 Task: Look for space in Socorro, United States from 6th September, 2023 to 15th September, 2023 for 6 adults in price range Rs.8000 to Rs.12000. Place can be entire place or private room with 6 bedrooms having 6 beds and 6 bathrooms. Property type can be house, flat, guest house. Amenities needed are: wifi, TV, free parkinig on premises, gym, breakfast. Booking option can be shelf check-in. Required host language is English.
Action: Mouse moved to (402, 77)
Screenshot: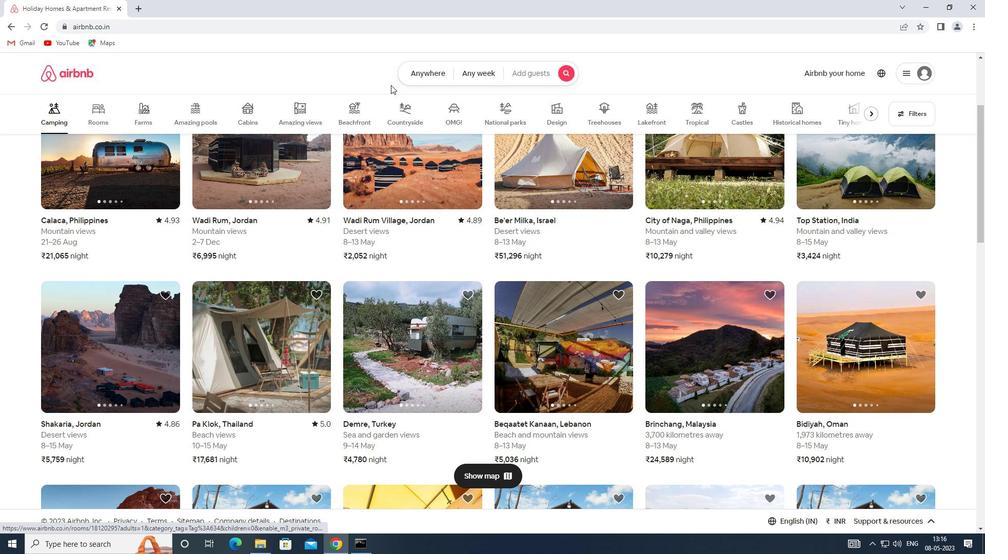 
Action: Mouse pressed left at (402, 77)
Screenshot: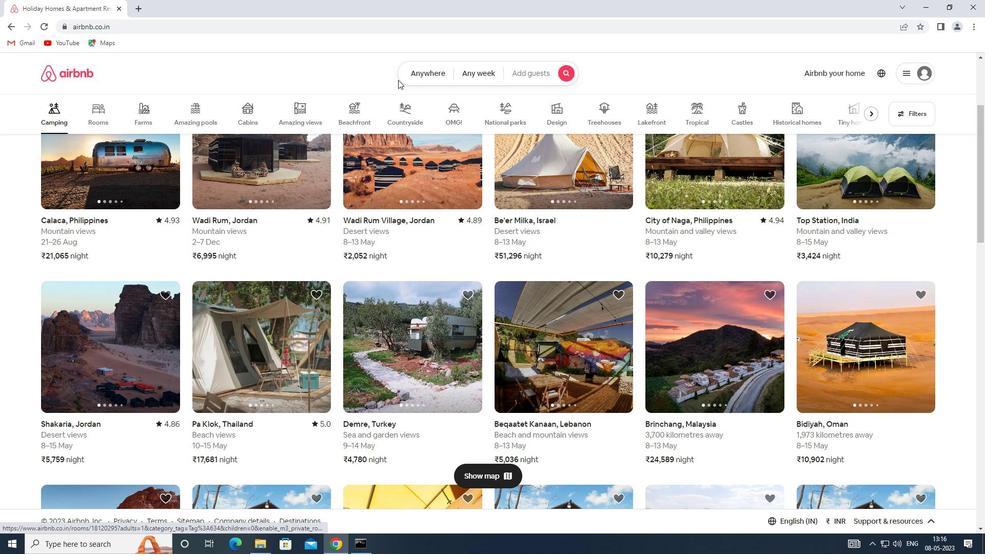 
Action: Mouse moved to (337, 117)
Screenshot: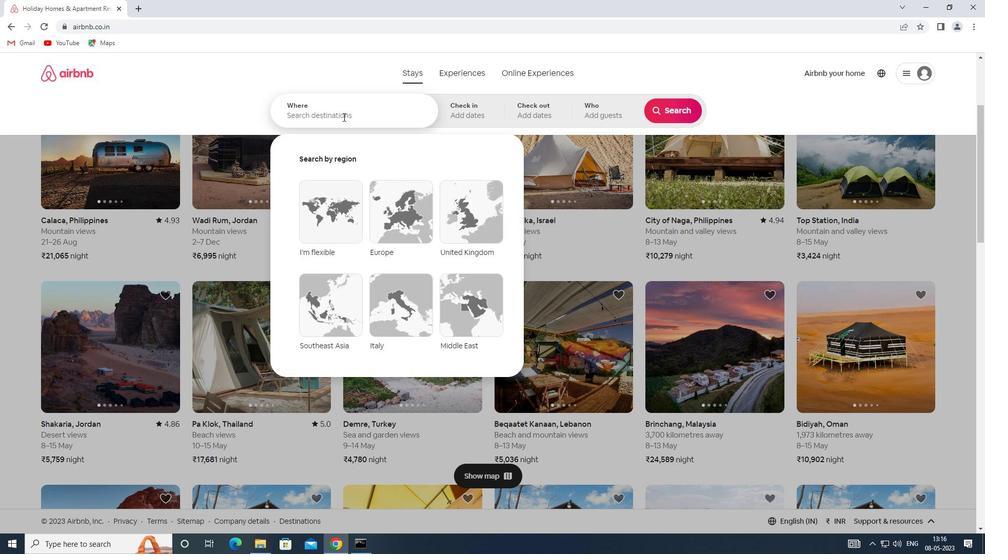 
Action: Mouse pressed left at (337, 117)
Screenshot: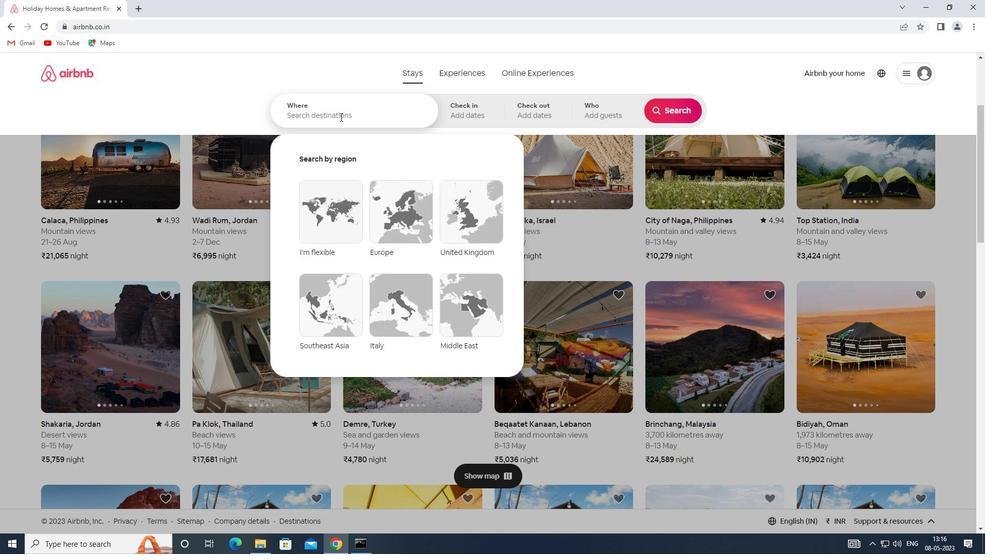 
Action: Key pressed <Key.shift><Key.shift><Key.shift><Key.shift><Key.shift><Key.shift><Key.shift><Key.shift><Key.shift><Key.shift><Key.shift><Key.shift><Key.shift><Key.shift><Key.shift>SPACE<Key.space>IN<Key.space><Key.shift>SOCORRO,<Key.shift>UNITED<Key.space><Key.shift>STATES
Screenshot: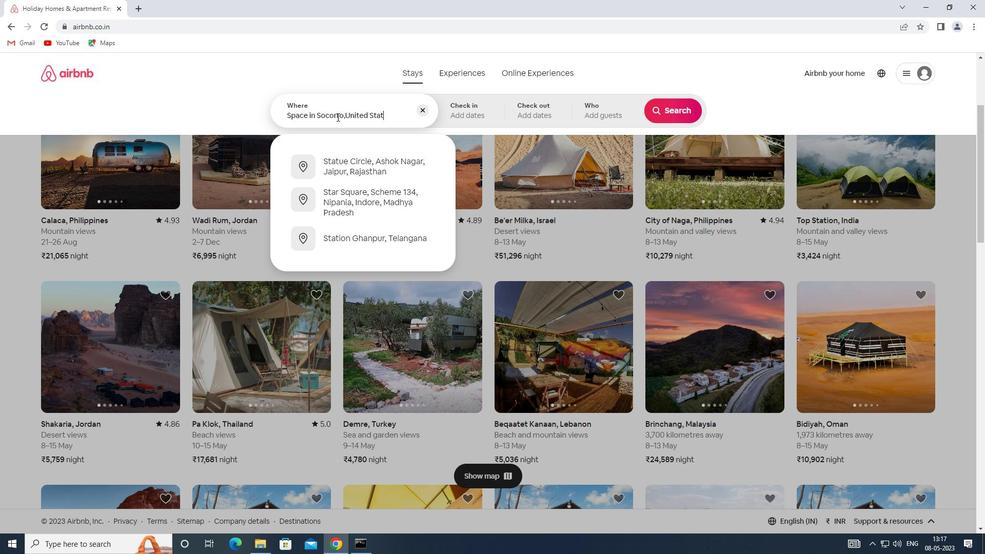 
Action: Mouse moved to (474, 101)
Screenshot: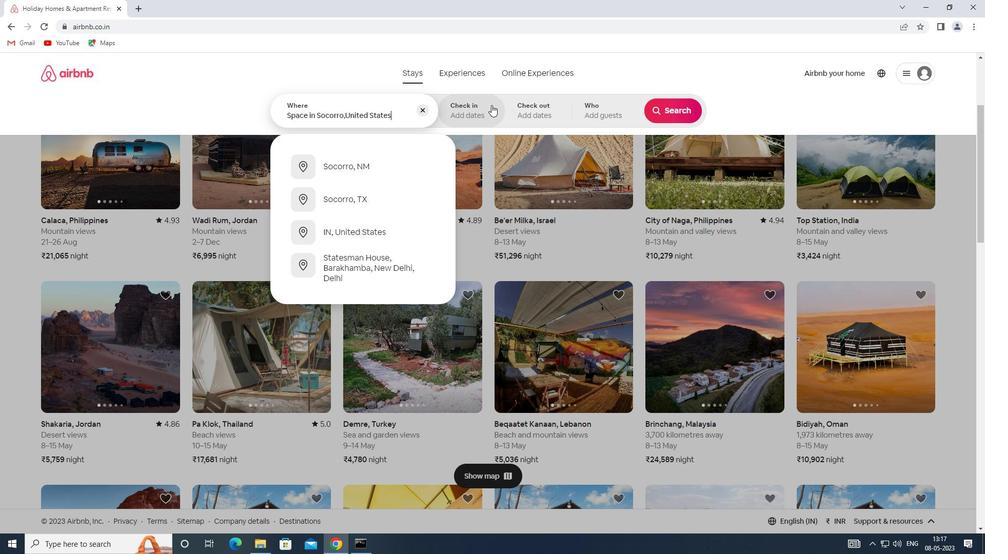 
Action: Mouse pressed left at (474, 101)
Screenshot: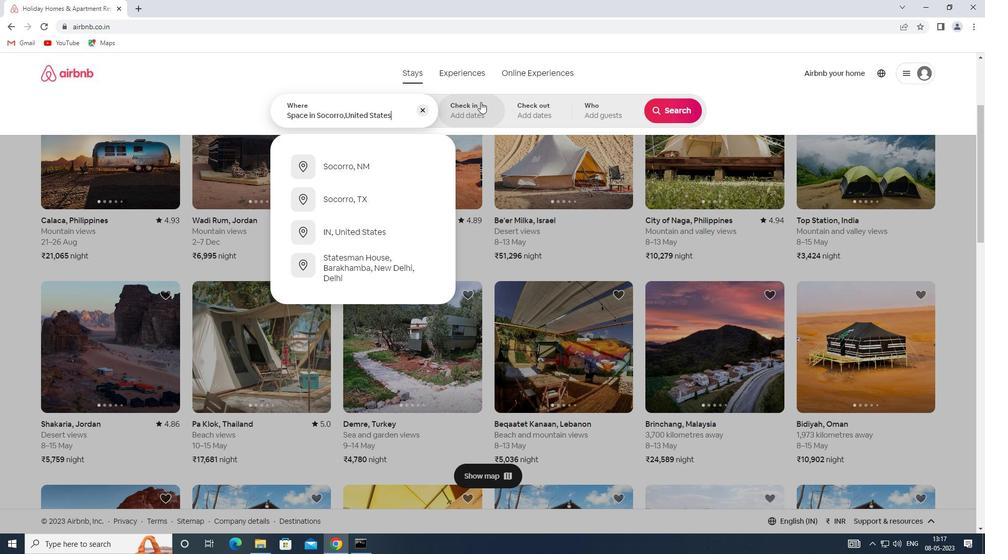 
Action: Mouse moved to (666, 197)
Screenshot: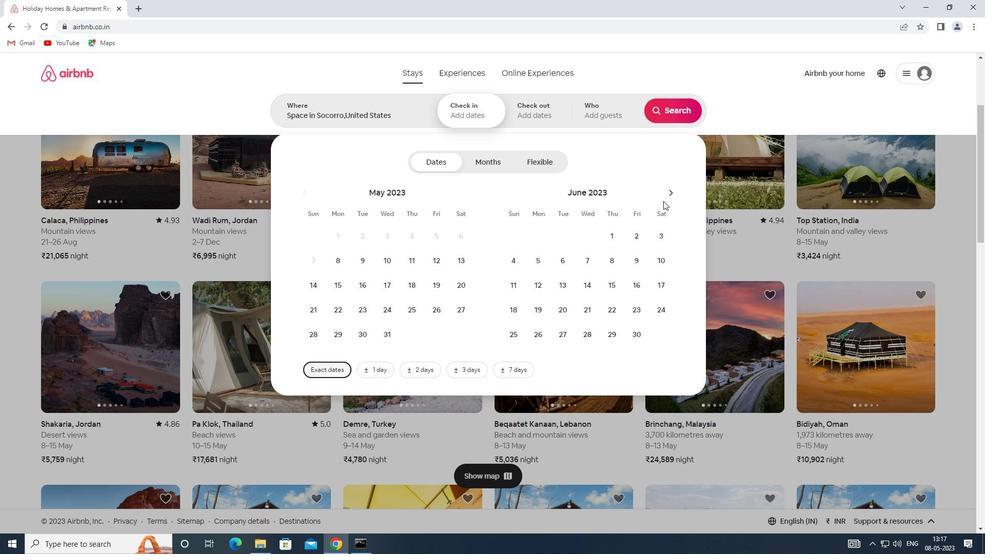 
Action: Mouse pressed left at (666, 197)
Screenshot: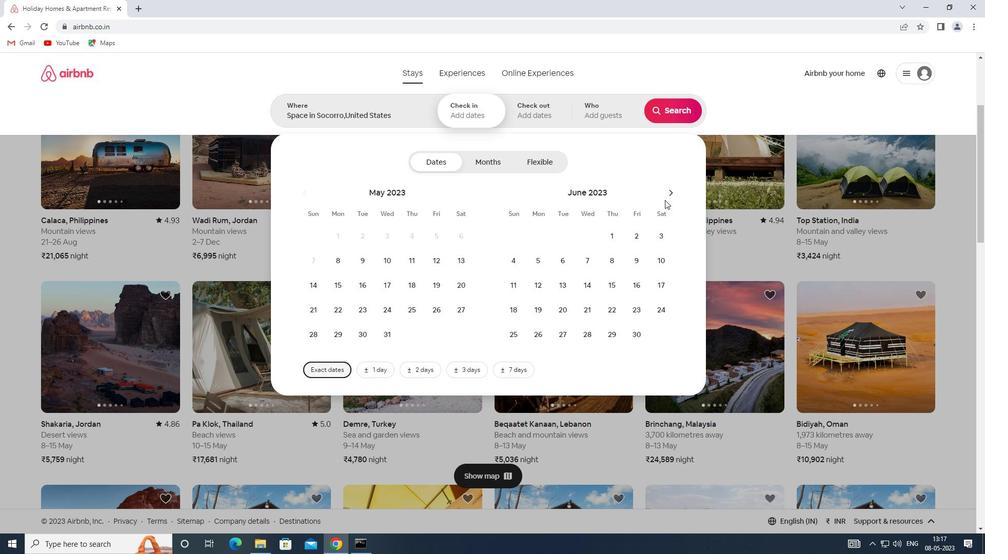 
Action: Mouse pressed left at (666, 197)
Screenshot: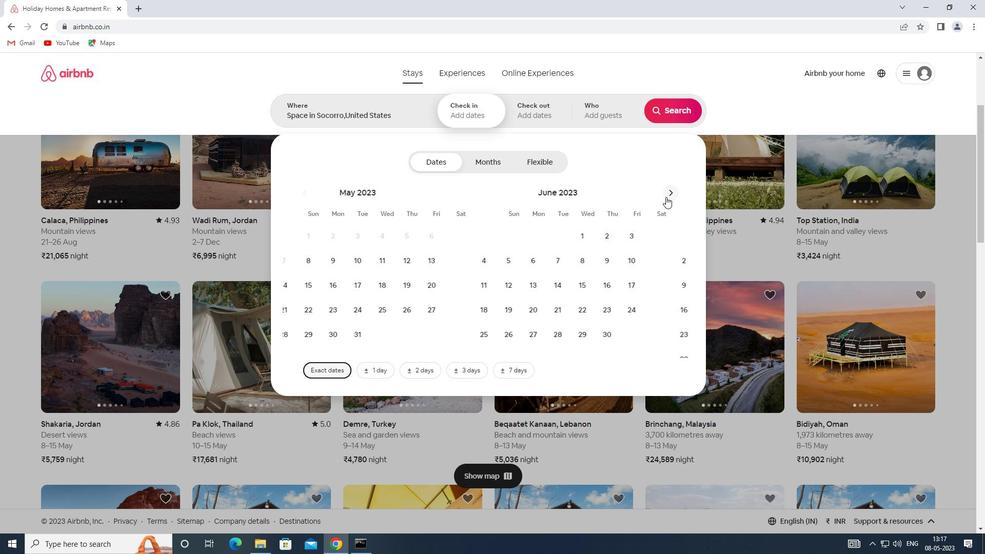 
Action: Mouse pressed left at (666, 197)
Screenshot: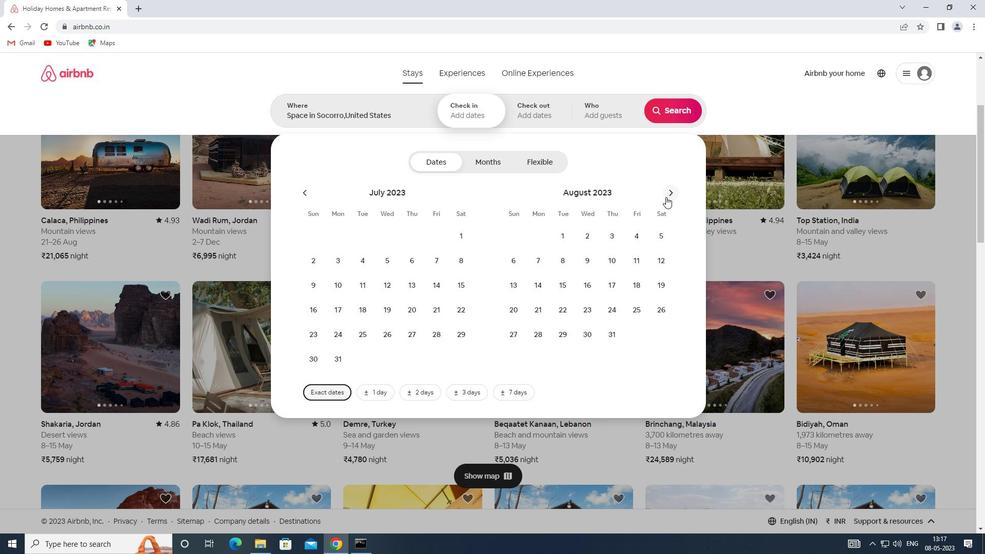 
Action: Mouse moved to (587, 262)
Screenshot: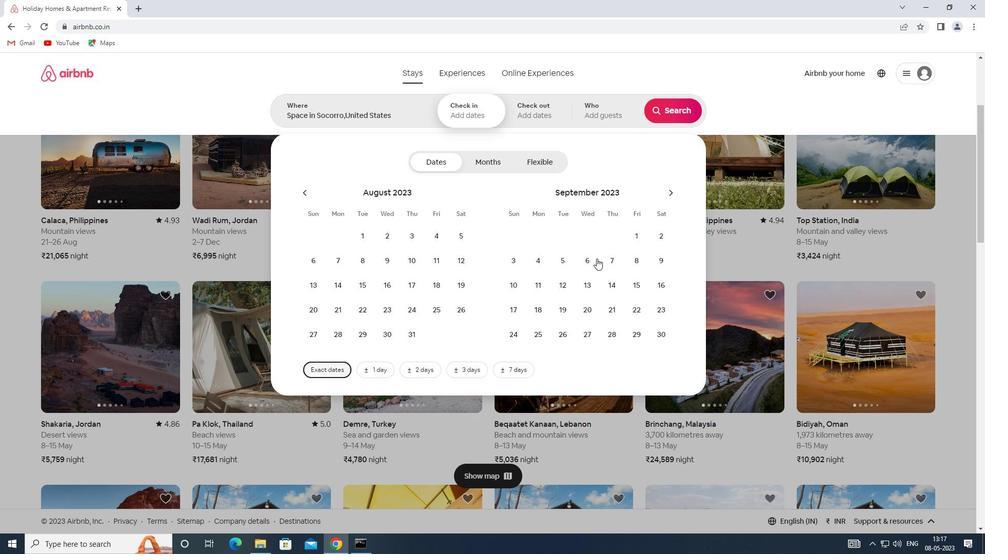 
Action: Mouse pressed left at (587, 262)
Screenshot: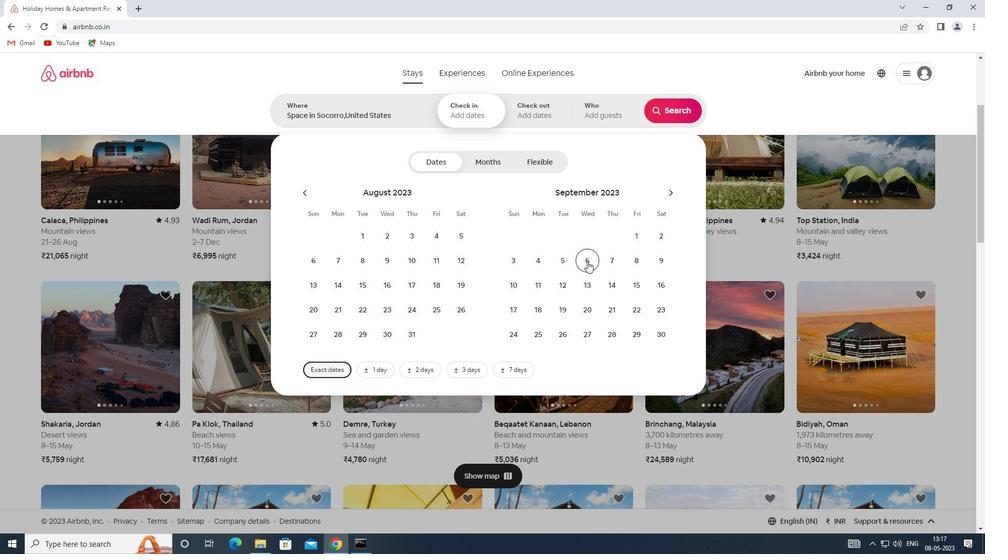 
Action: Mouse moved to (634, 285)
Screenshot: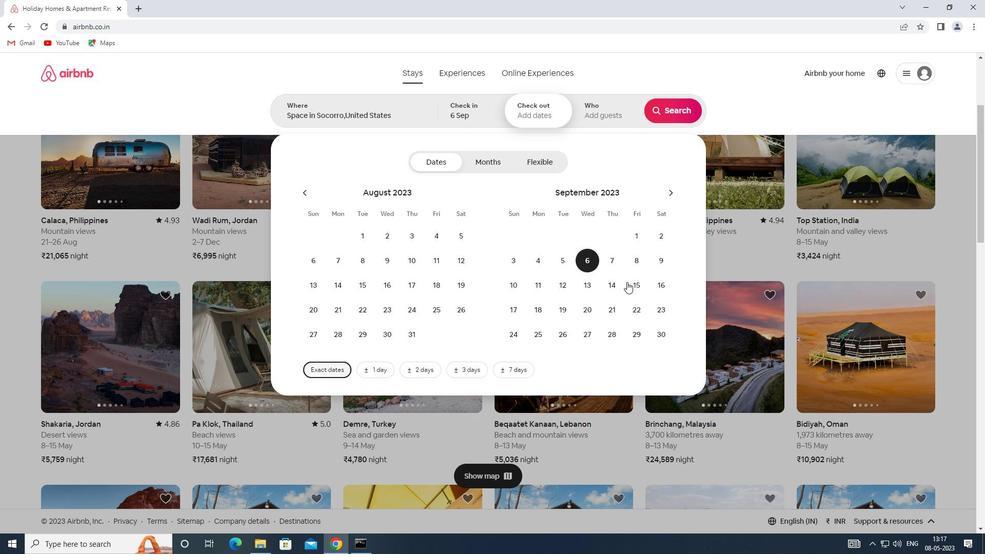 
Action: Mouse pressed left at (634, 285)
Screenshot: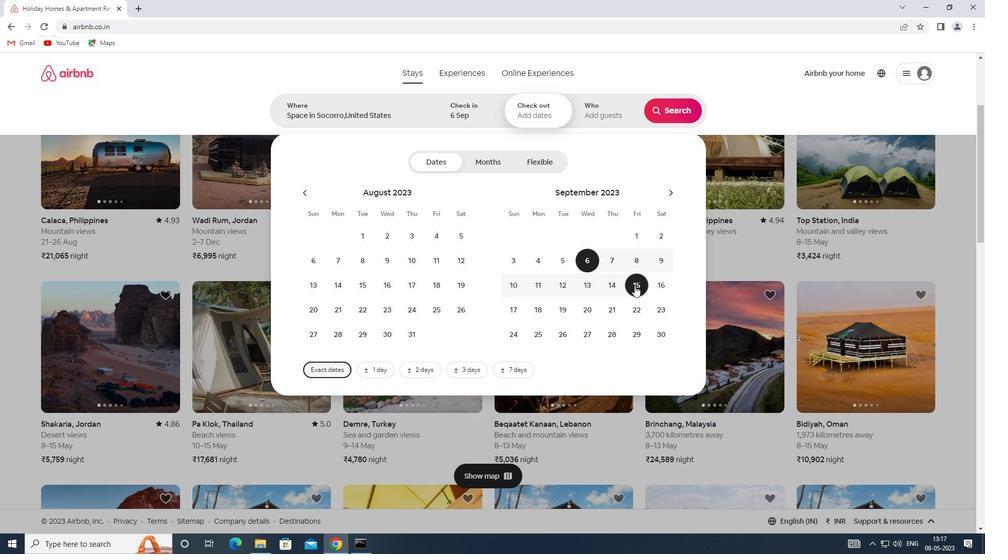 
Action: Mouse moved to (600, 104)
Screenshot: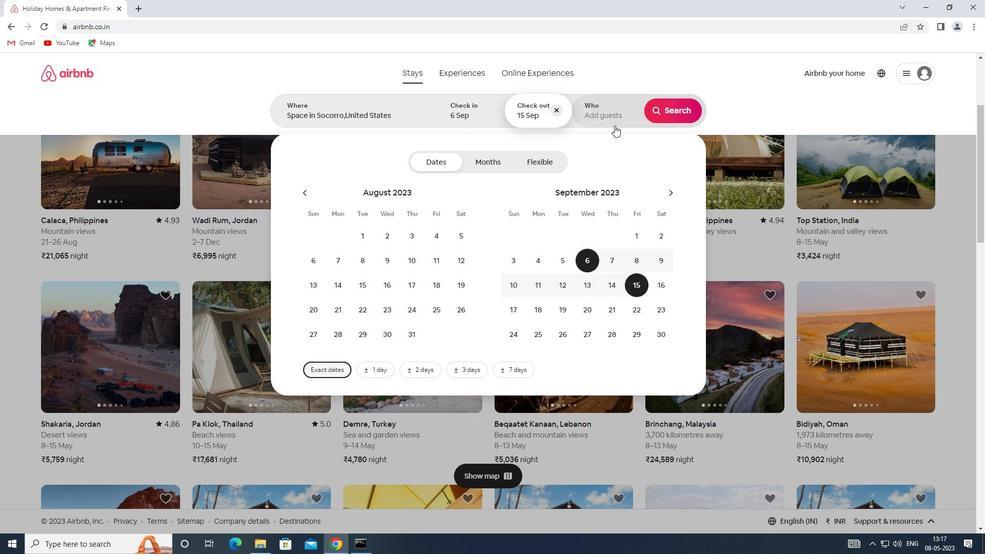 
Action: Mouse pressed left at (600, 104)
Screenshot: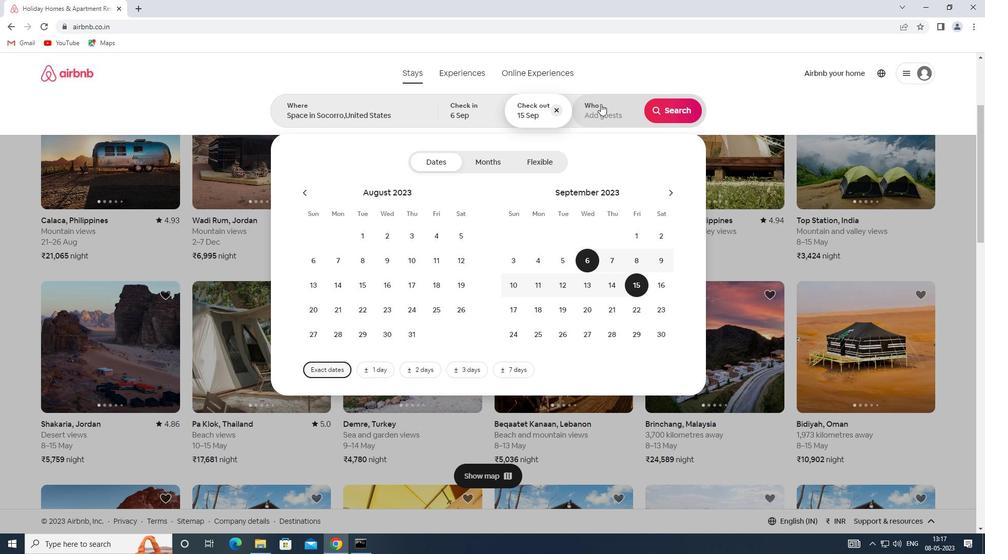 
Action: Mouse moved to (671, 169)
Screenshot: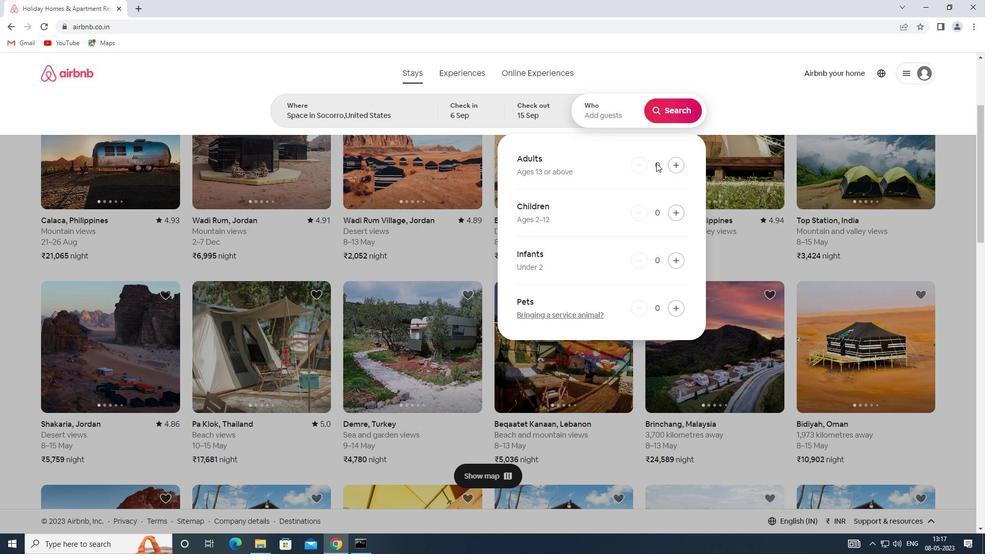 
Action: Mouse pressed left at (671, 169)
Screenshot: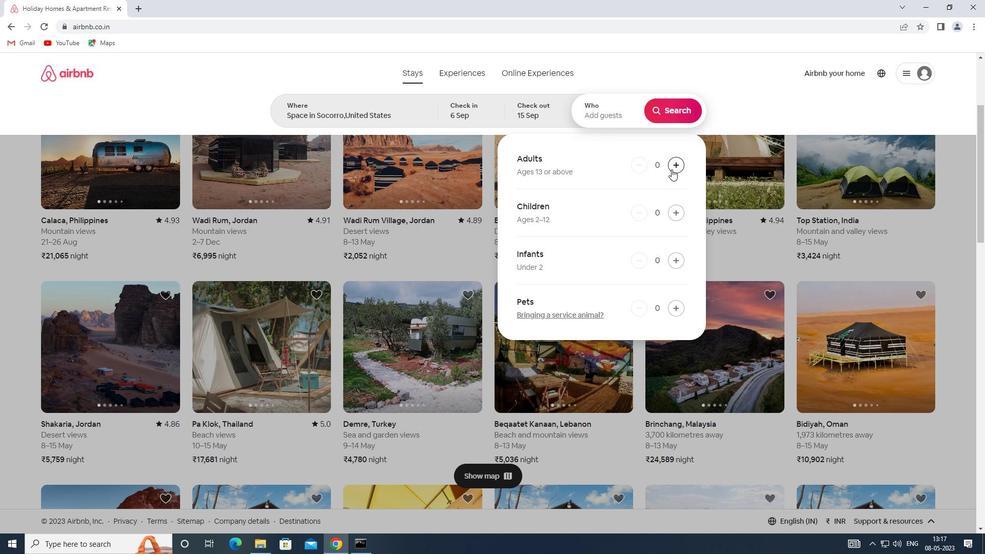 
Action: Mouse pressed left at (671, 169)
Screenshot: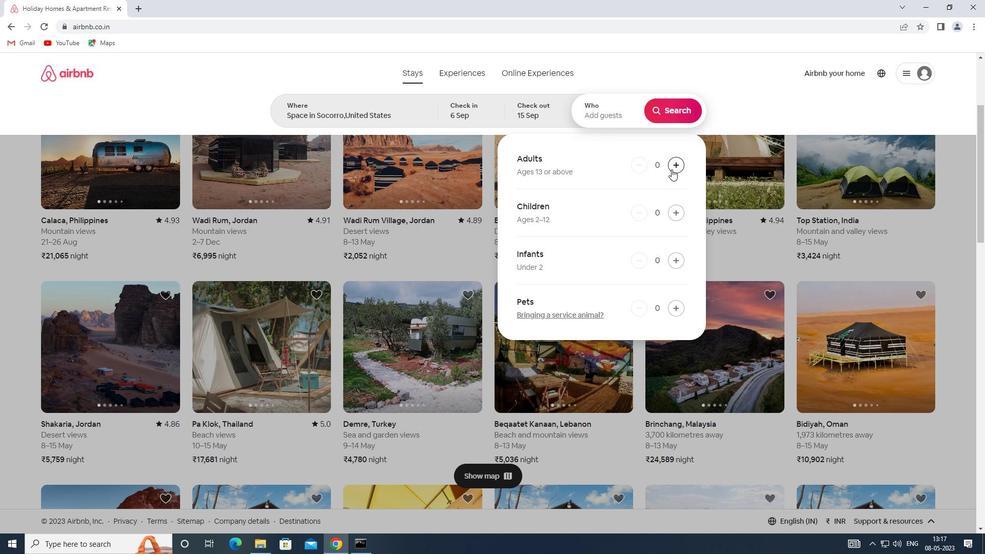 
Action: Mouse pressed left at (671, 169)
Screenshot: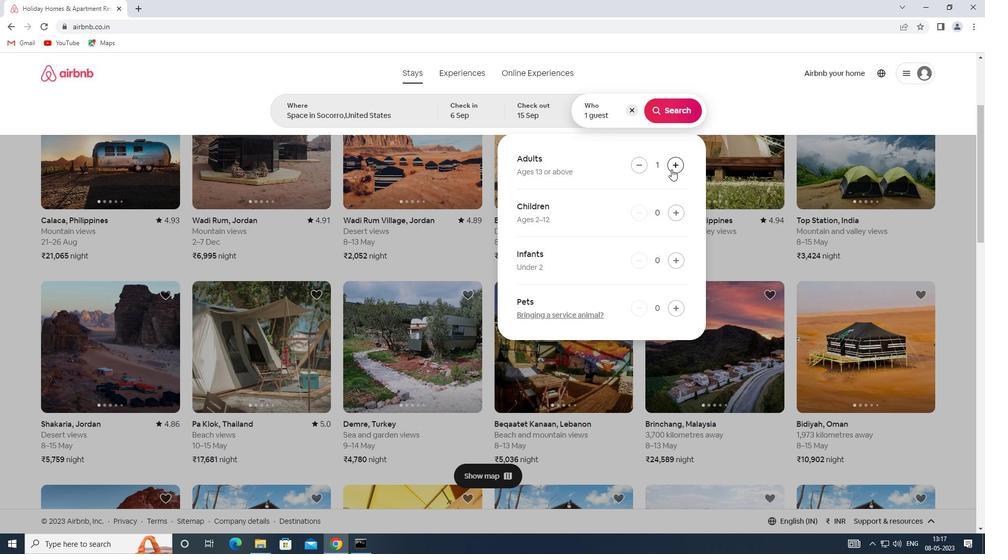 
Action: Mouse pressed left at (671, 169)
Screenshot: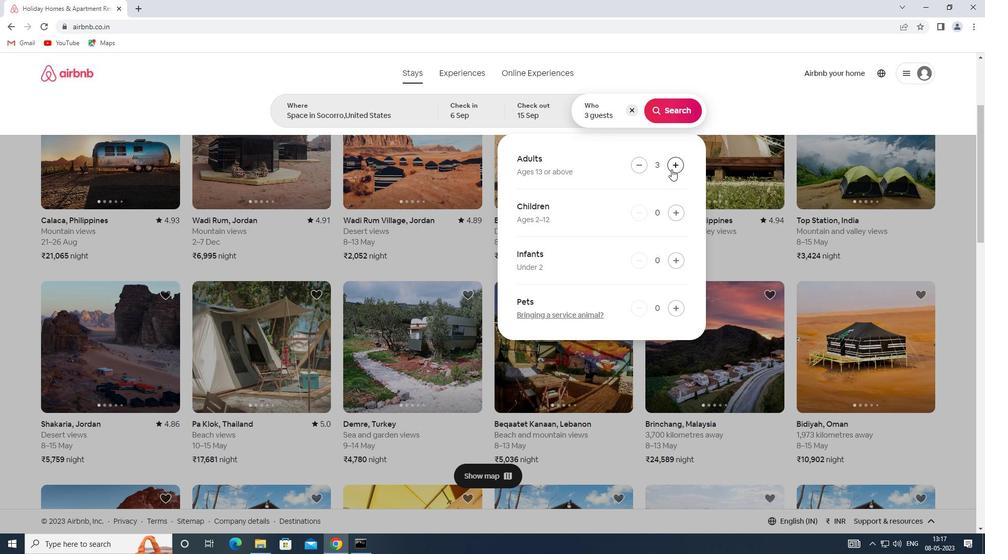 
Action: Mouse pressed left at (671, 169)
Screenshot: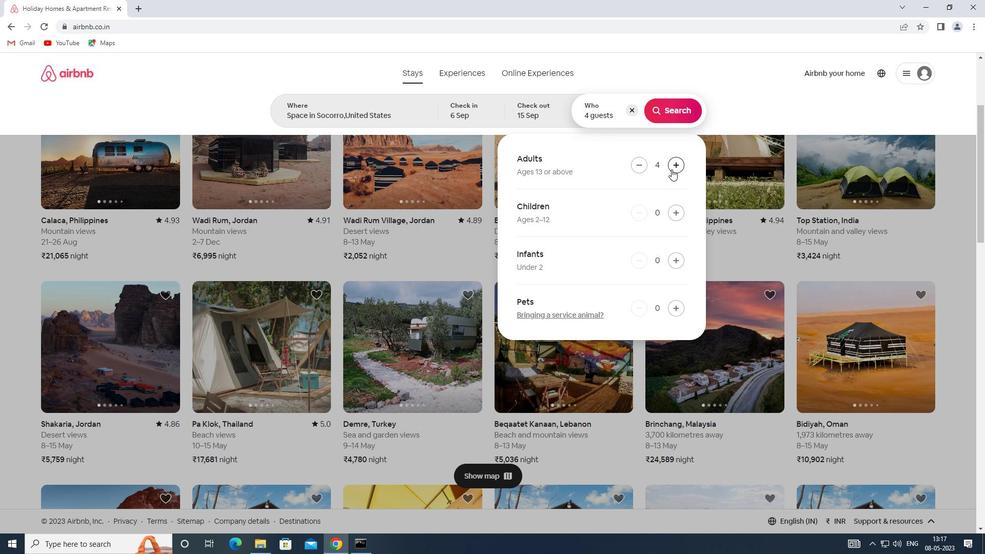 
Action: Mouse pressed left at (671, 169)
Screenshot: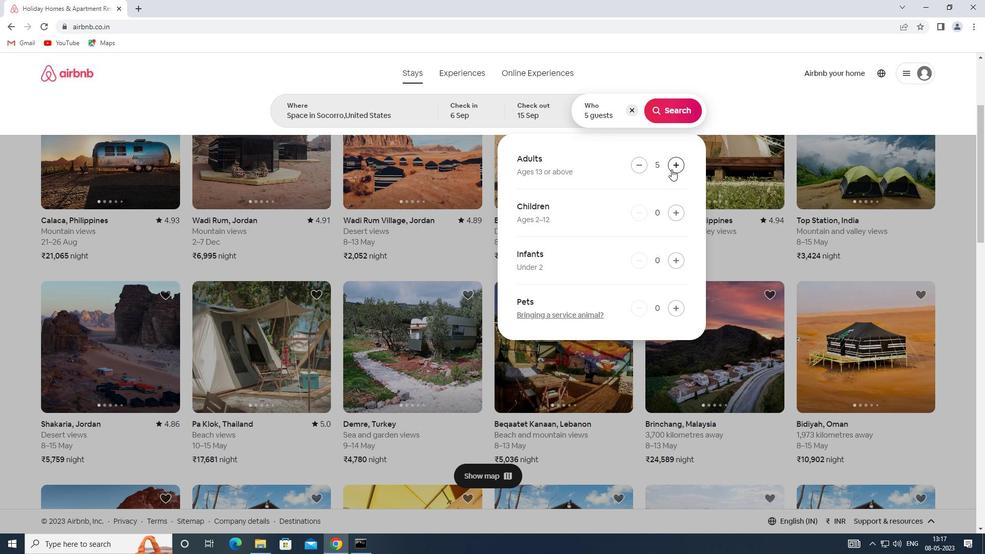 
Action: Mouse moved to (675, 112)
Screenshot: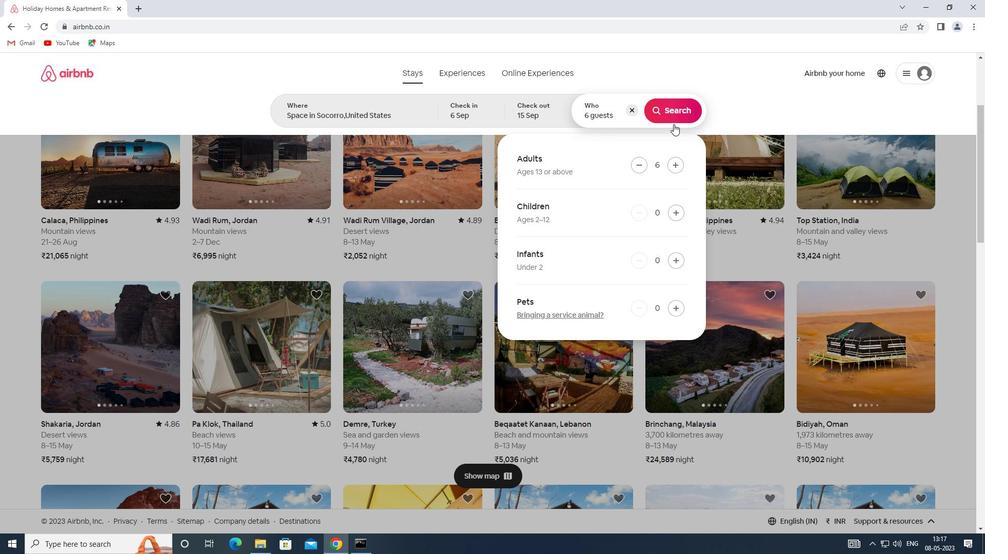 
Action: Mouse pressed left at (675, 112)
Screenshot: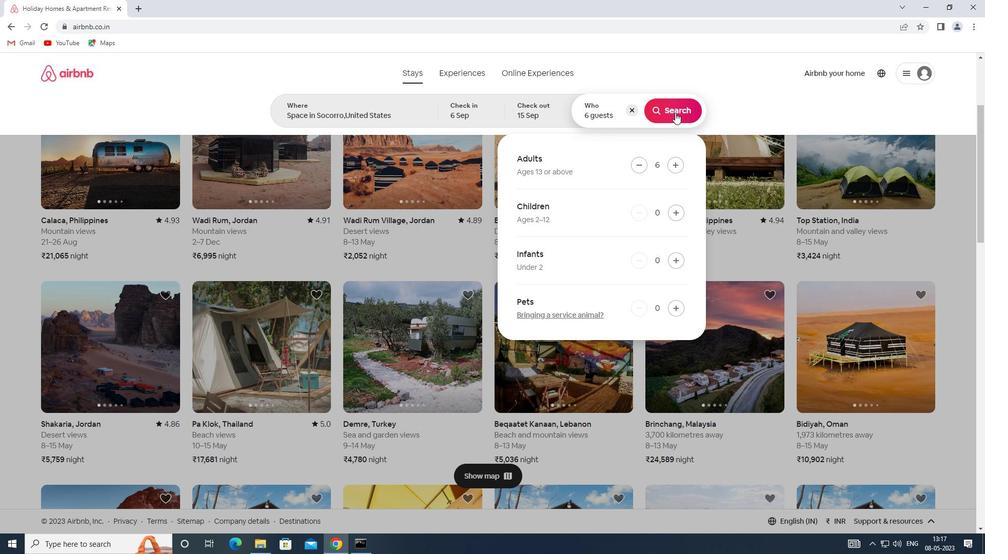 
Action: Mouse moved to (931, 111)
Screenshot: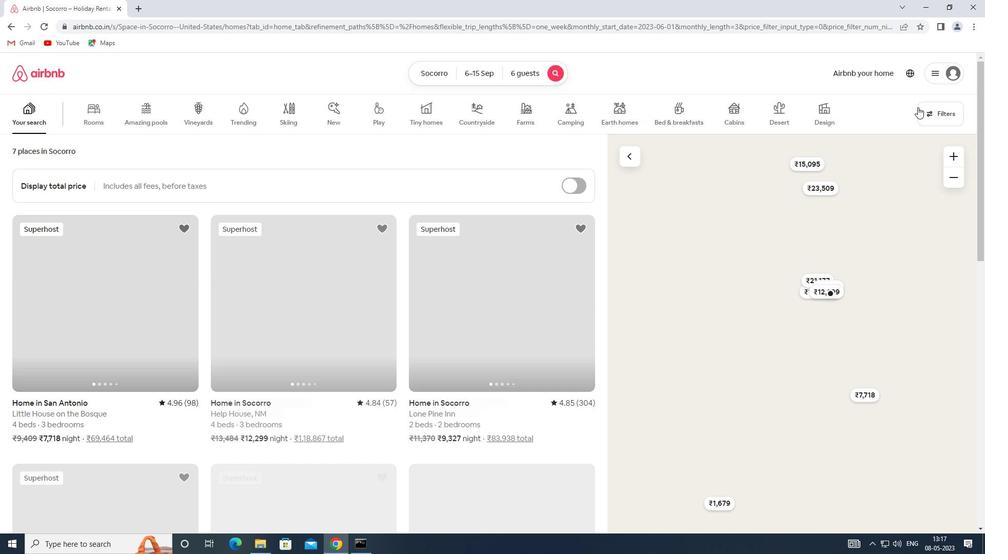 
Action: Mouse pressed left at (931, 111)
Screenshot: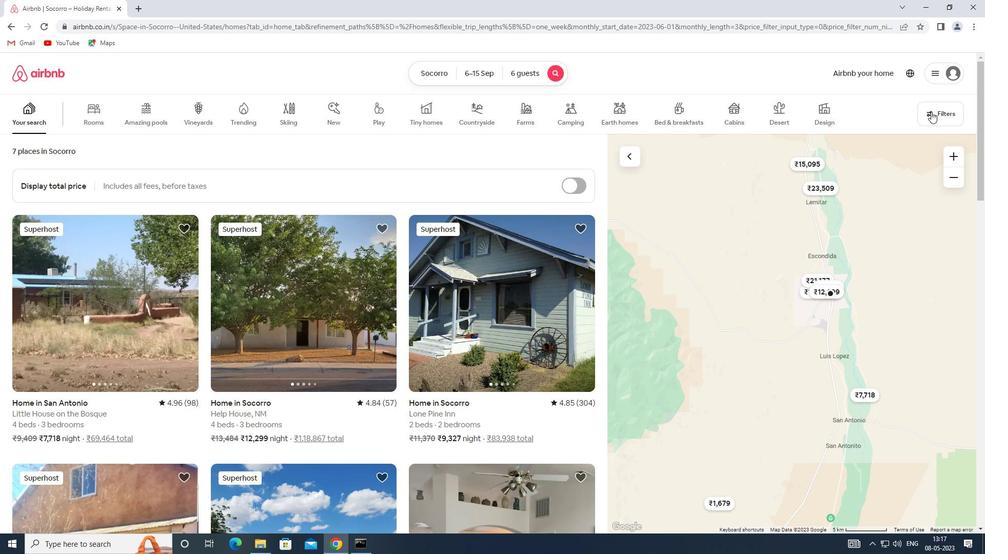 
Action: Mouse moved to (353, 371)
Screenshot: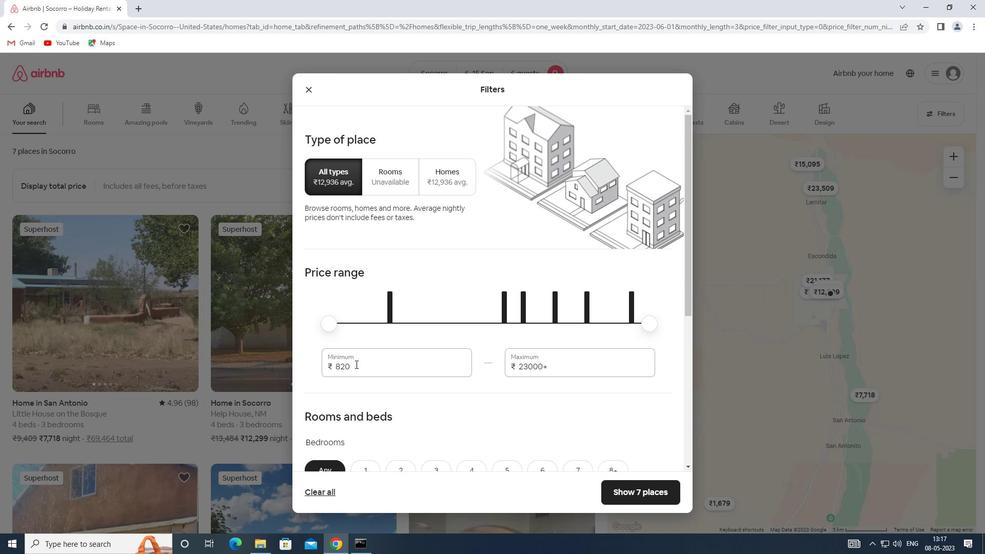 
Action: Mouse pressed left at (353, 371)
Screenshot: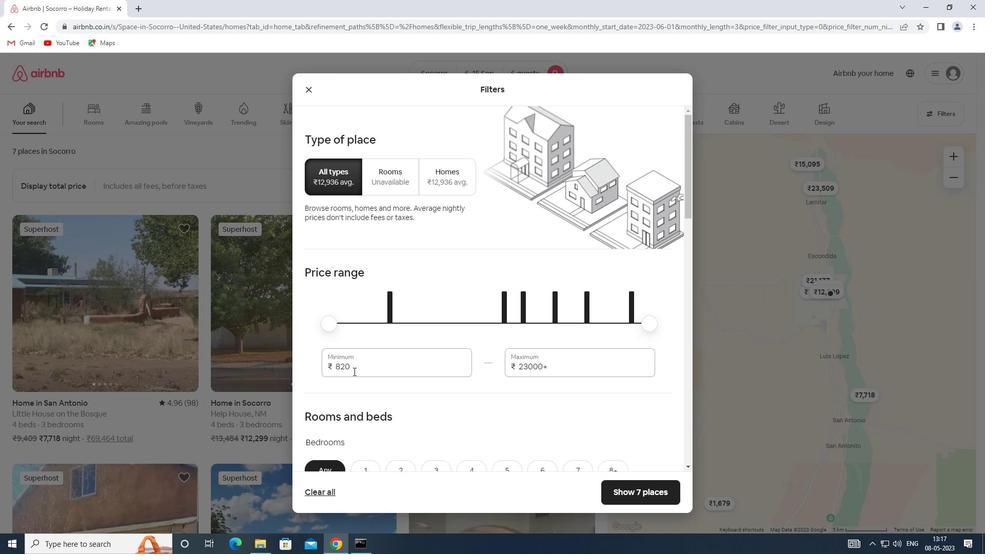 
Action: Mouse moved to (316, 365)
Screenshot: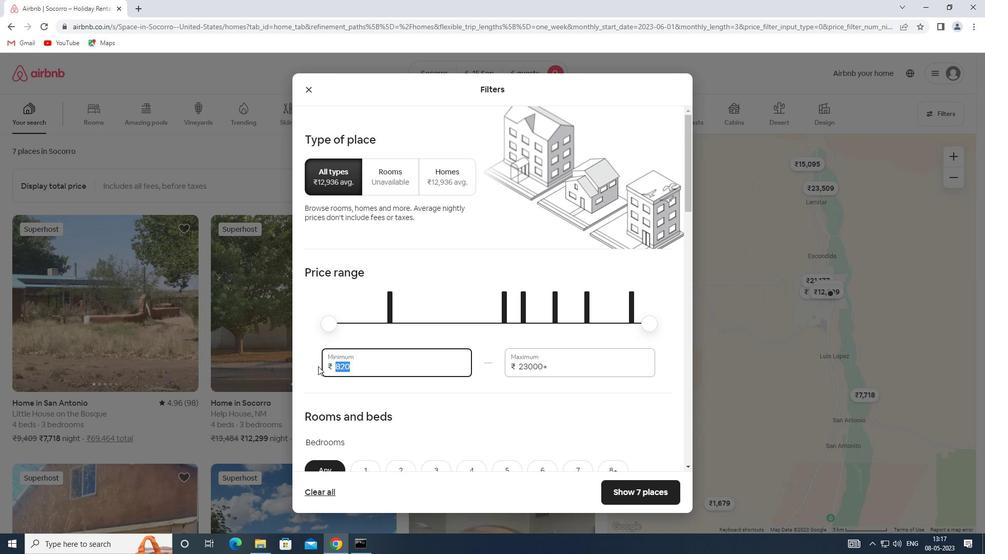 
Action: Key pressed 8000
Screenshot: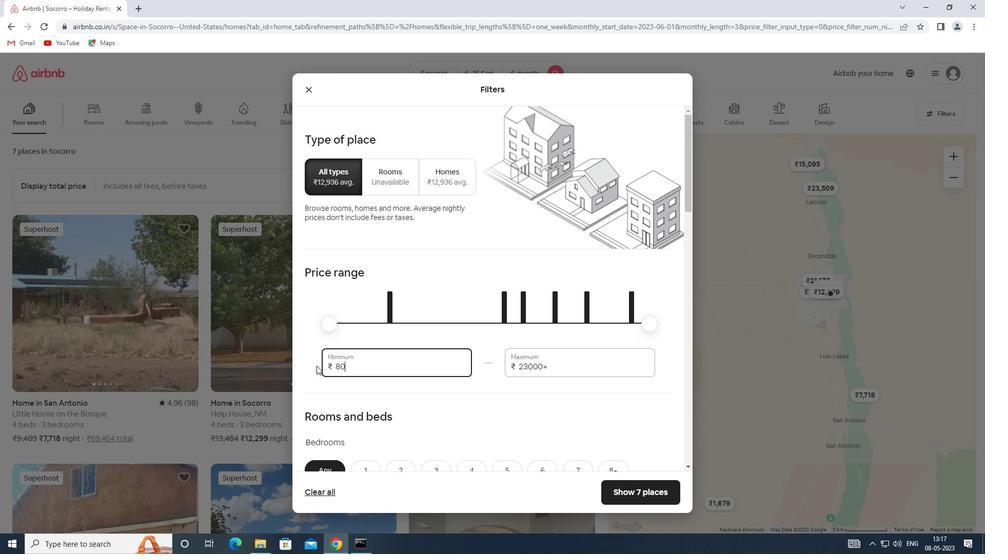 
Action: Mouse moved to (550, 367)
Screenshot: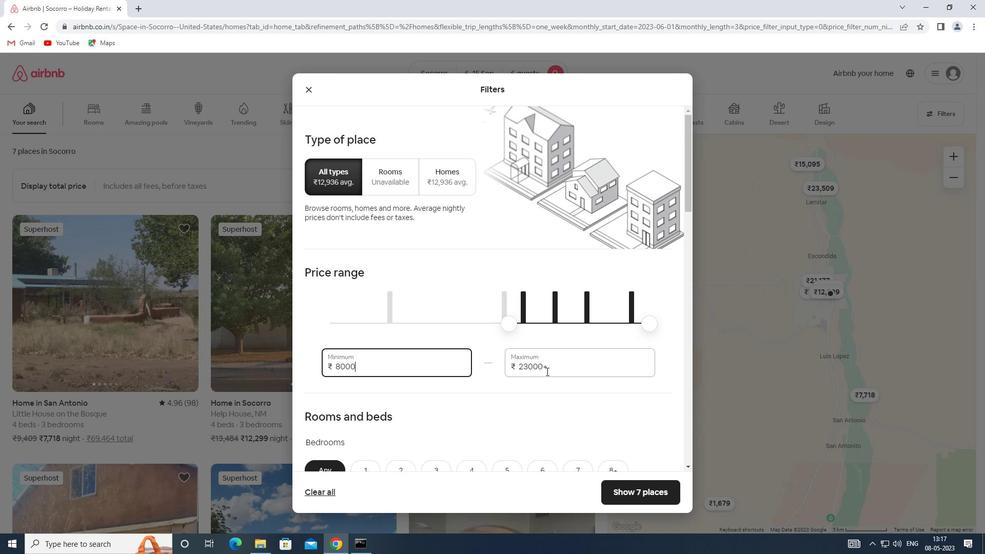 
Action: Mouse pressed left at (550, 367)
Screenshot: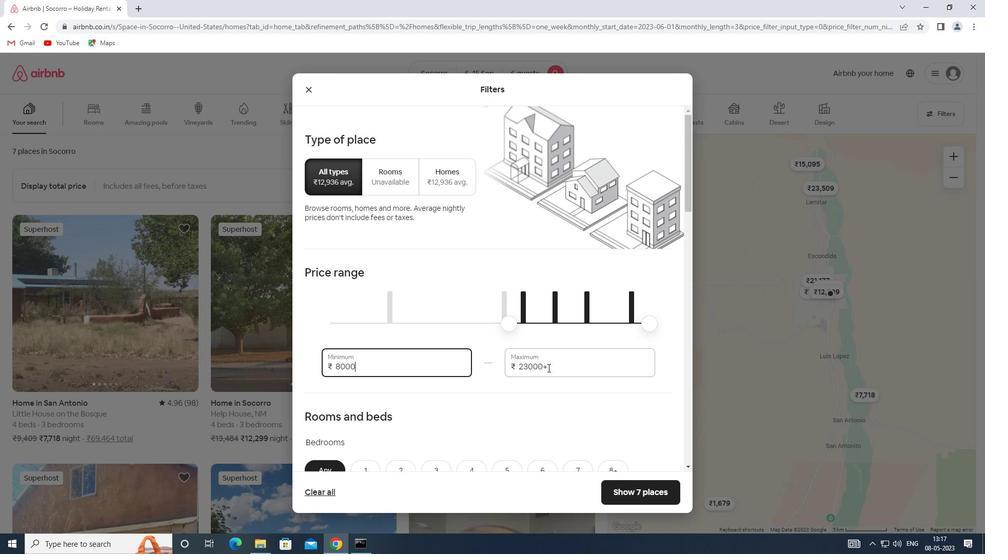 
Action: Mouse moved to (497, 366)
Screenshot: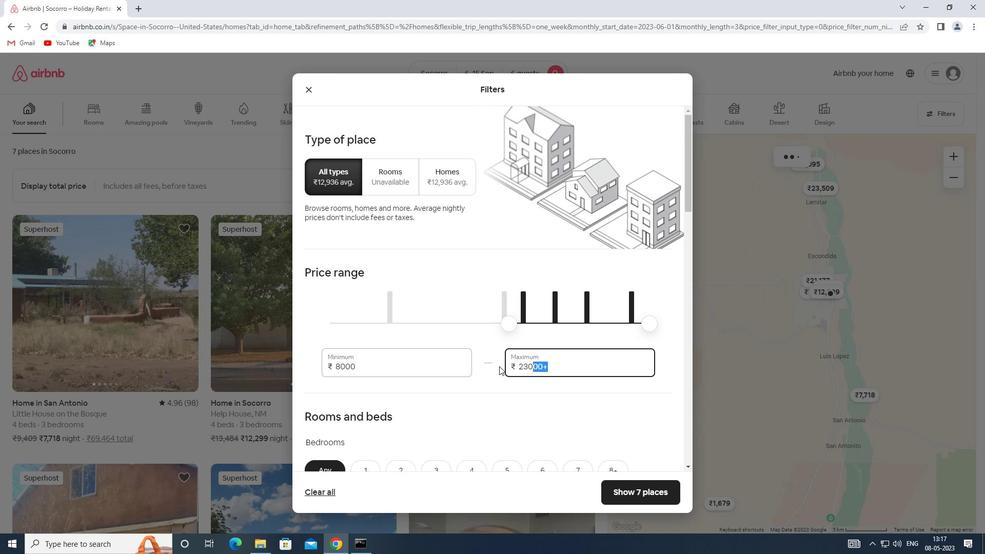 
Action: Key pressed 12000
Screenshot: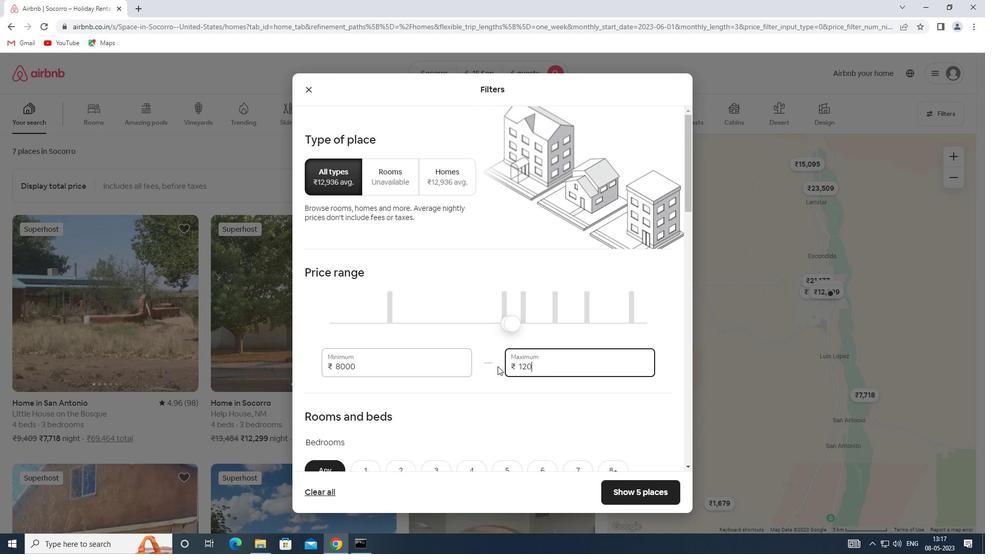 
Action: Mouse scrolled (497, 365) with delta (0, 0)
Screenshot: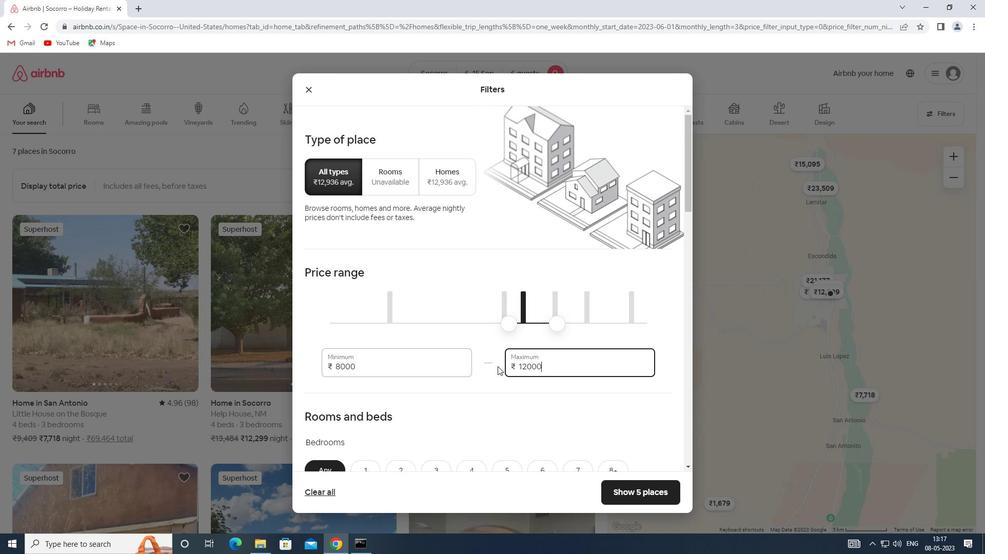 
Action: Mouse scrolled (497, 365) with delta (0, 0)
Screenshot: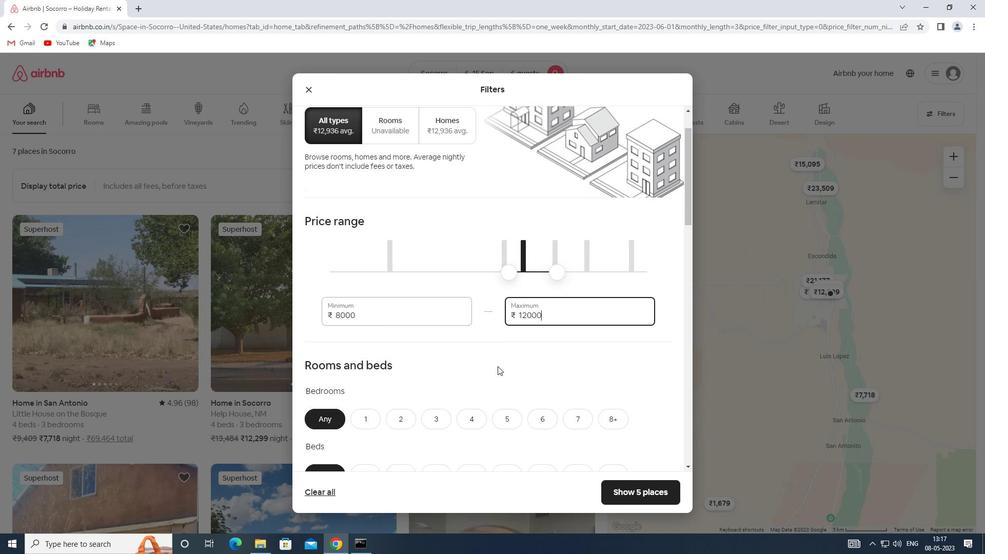 
Action: Mouse moved to (535, 362)
Screenshot: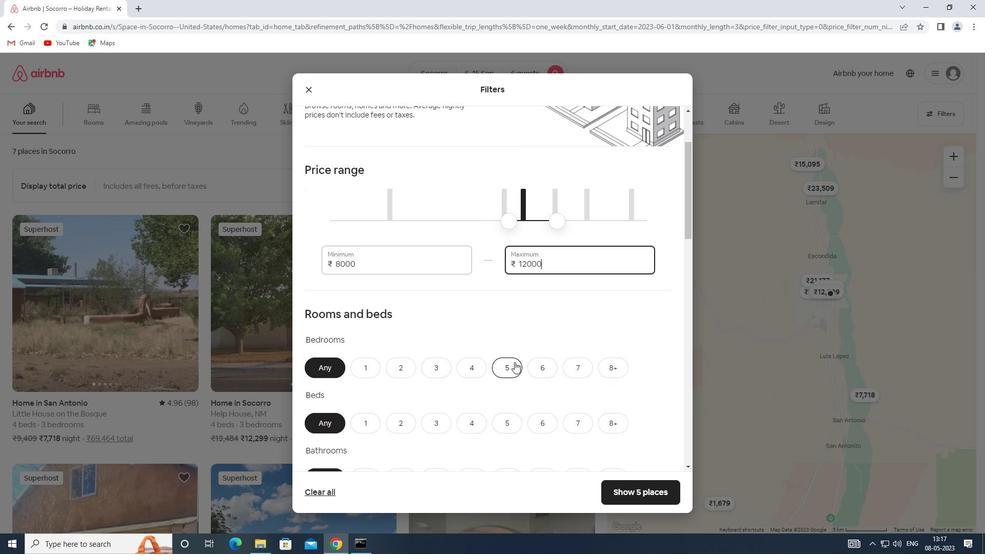 
Action: Mouse pressed left at (535, 362)
Screenshot: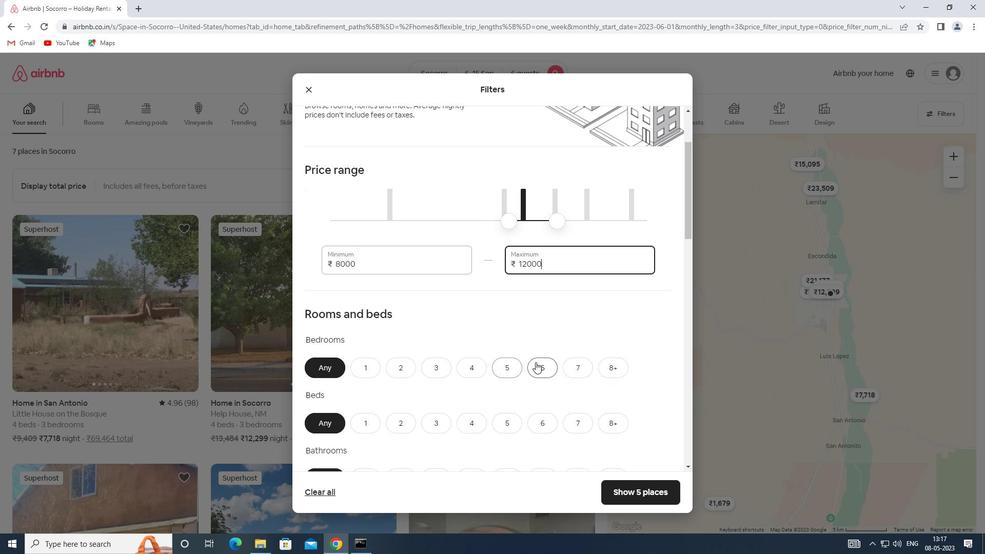 
Action: Mouse moved to (542, 416)
Screenshot: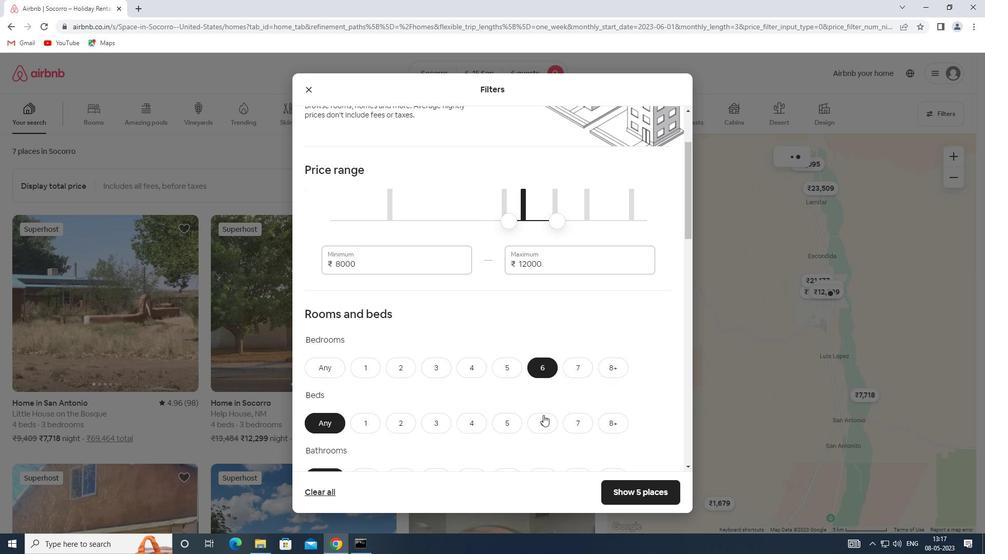 
Action: Mouse pressed left at (542, 416)
Screenshot: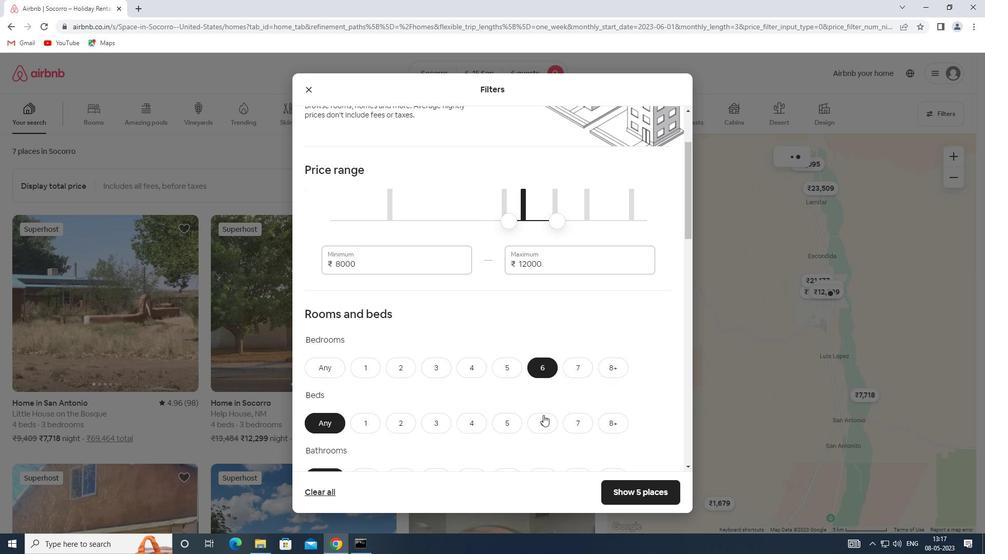 
Action: Mouse moved to (542, 416)
Screenshot: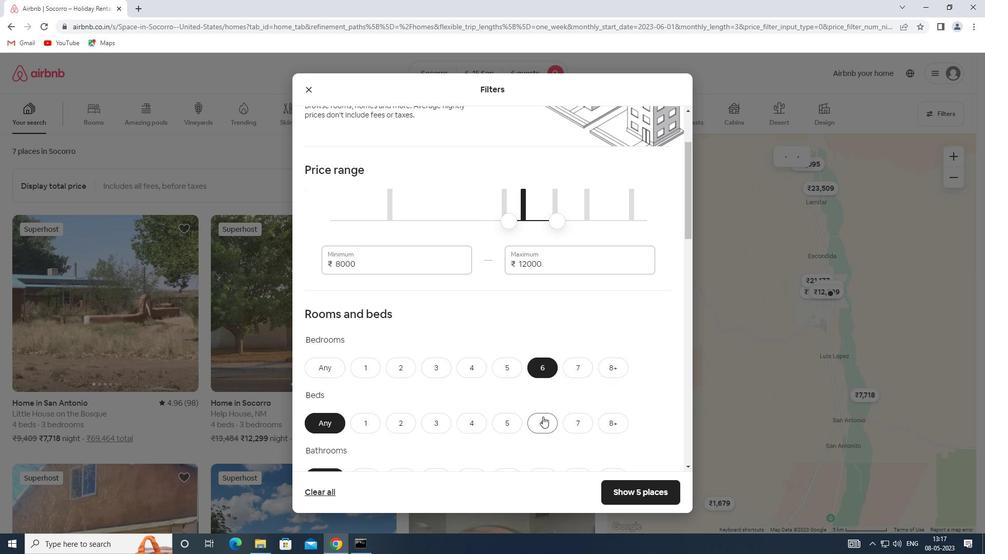 
Action: Mouse scrolled (542, 416) with delta (0, 0)
Screenshot: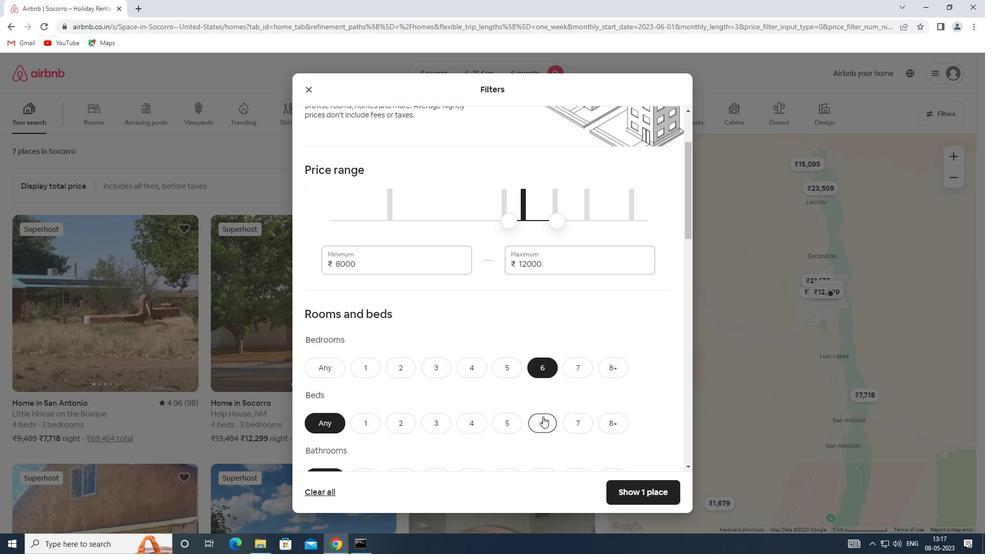 
Action: Mouse scrolled (542, 416) with delta (0, 0)
Screenshot: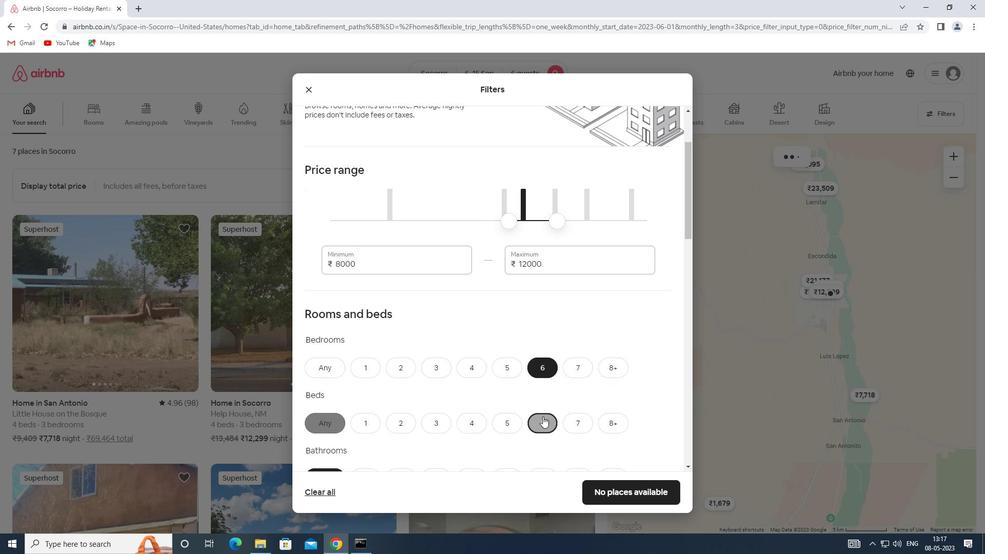 
Action: Mouse moved to (539, 371)
Screenshot: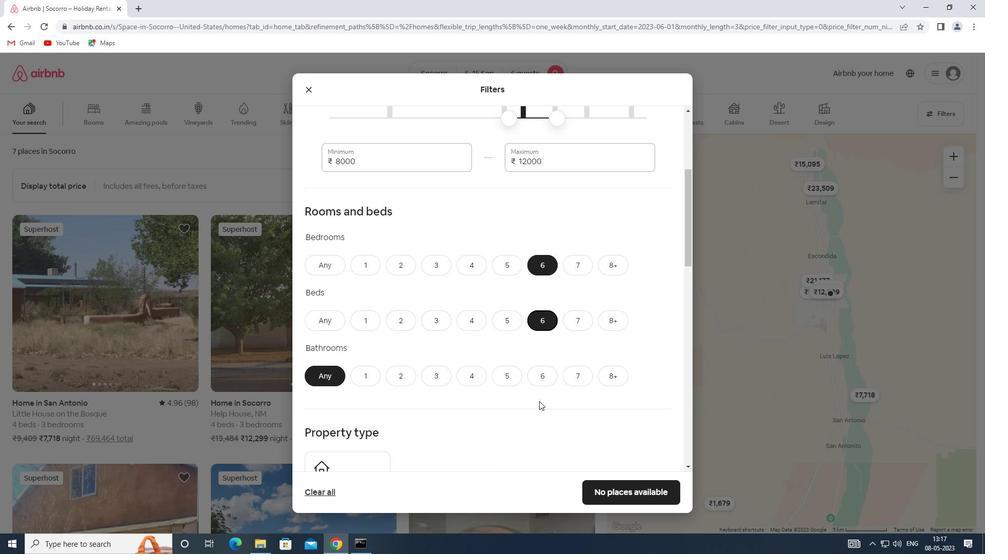 
Action: Mouse pressed left at (539, 371)
Screenshot: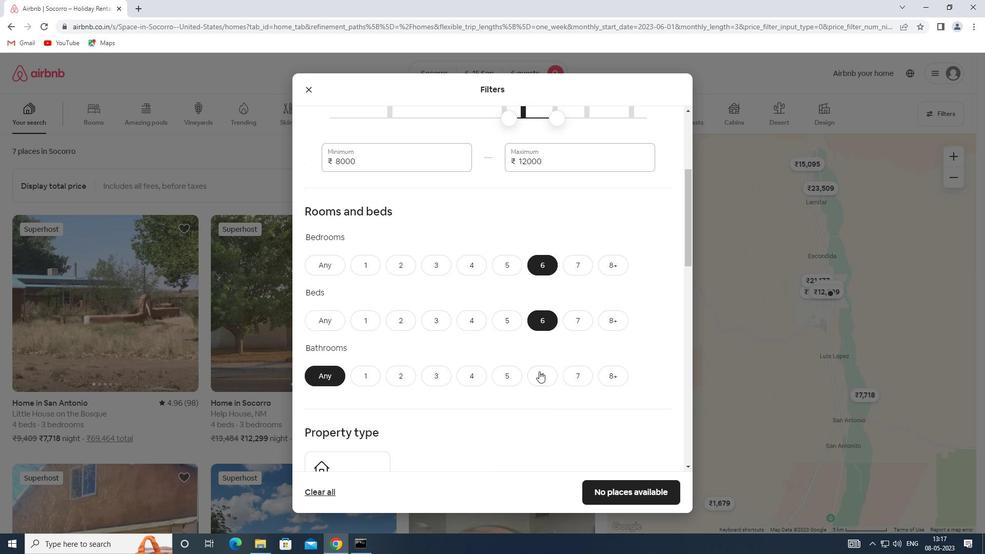 
Action: Mouse moved to (423, 414)
Screenshot: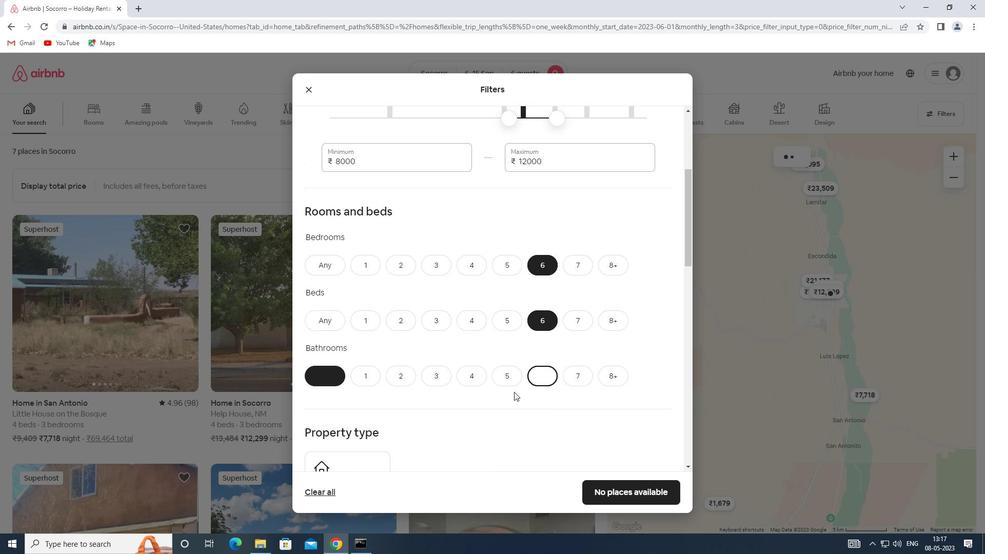 
Action: Mouse scrolled (423, 414) with delta (0, 0)
Screenshot: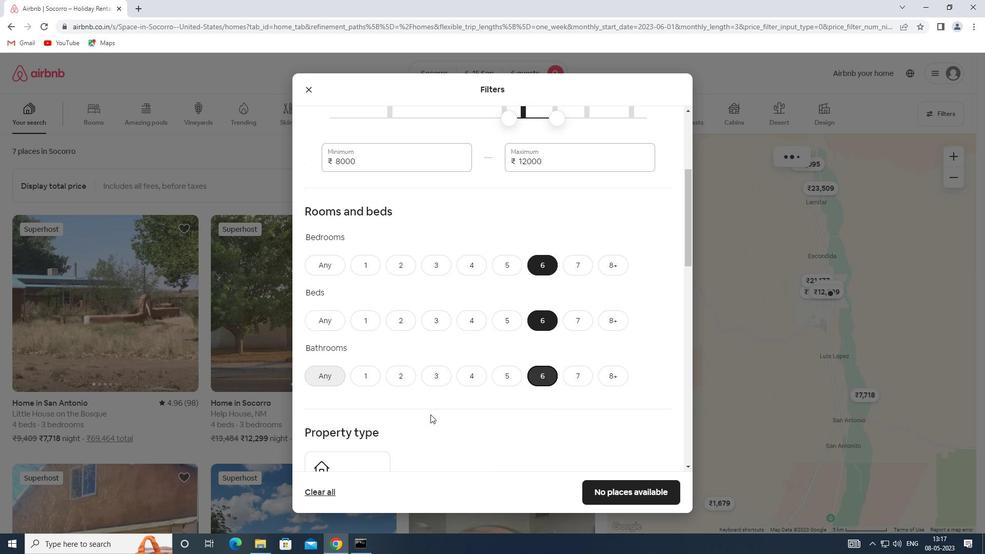 
Action: Mouse scrolled (423, 414) with delta (0, 0)
Screenshot: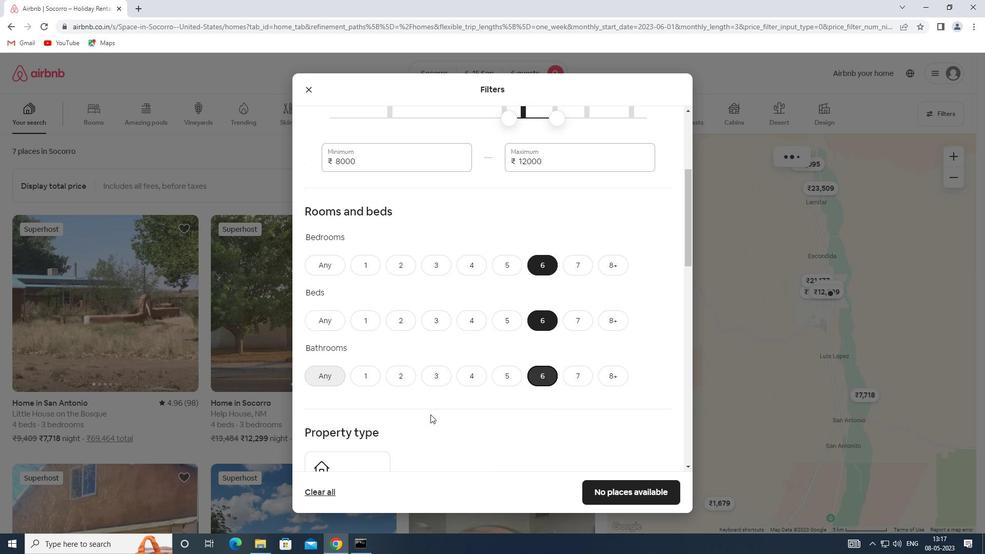 
Action: Mouse scrolled (423, 414) with delta (0, 0)
Screenshot: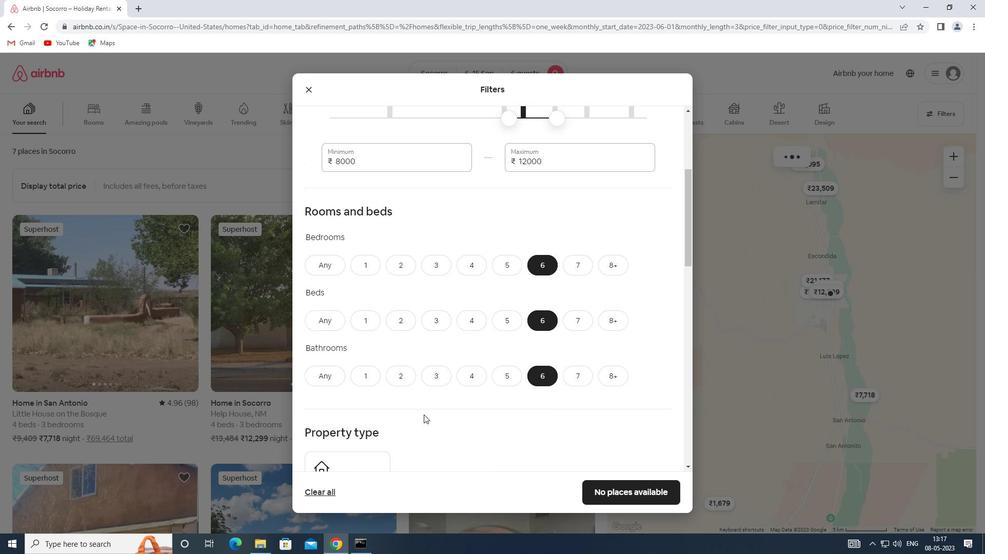 
Action: Mouse moved to (363, 335)
Screenshot: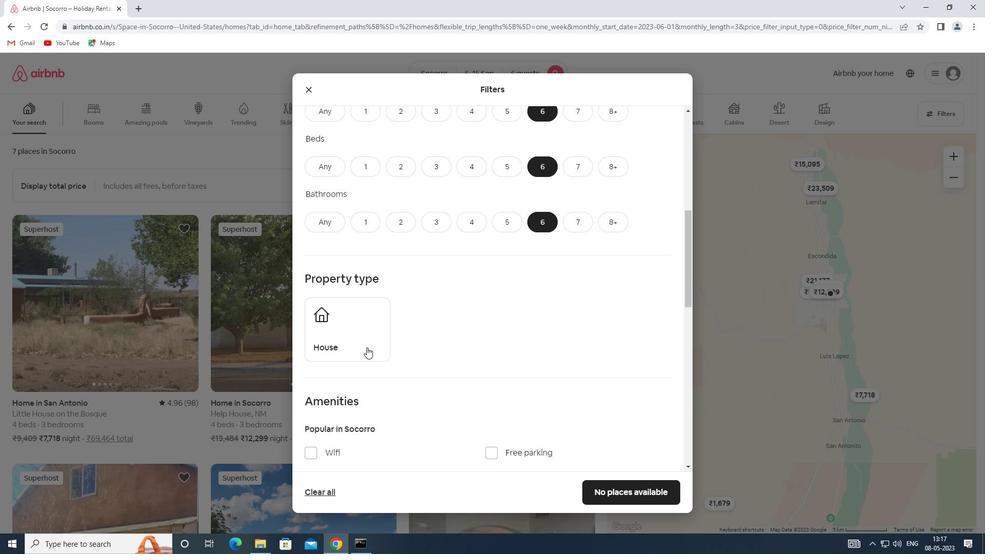 
Action: Mouse pressed left at (363, 335)
Screenshot: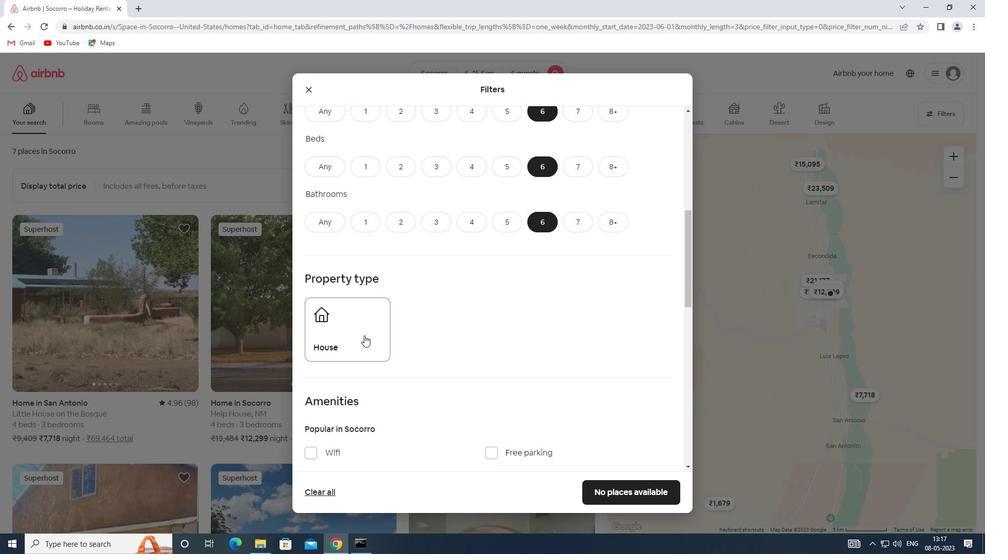 
Action: Mouse moved to (403, 414)
Screenshot: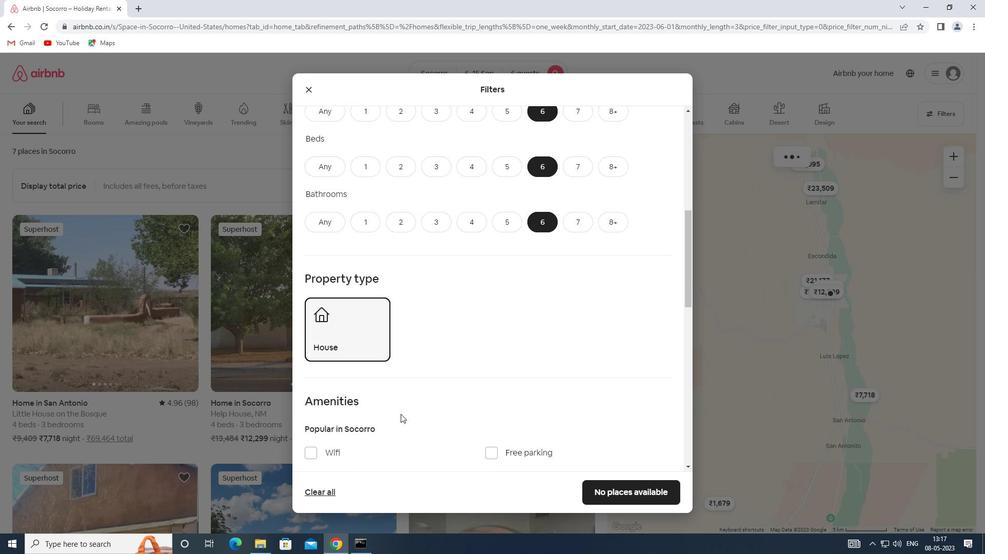 
Action: Mouse scrolled (403, 413) with delta (0, 0)
Screenshot: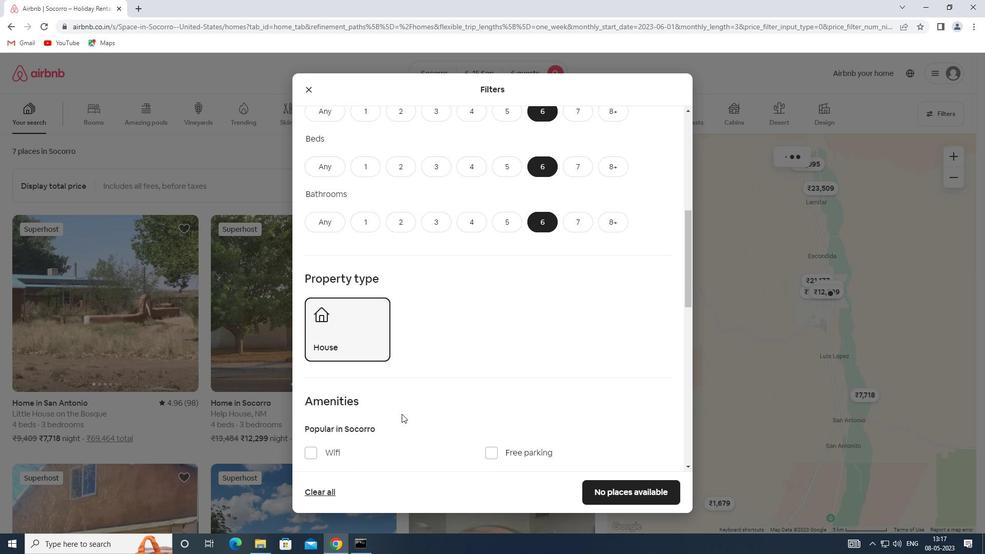 
Action: Mouse scrolled (403, 413) with delta (0, 0)
Screenshot: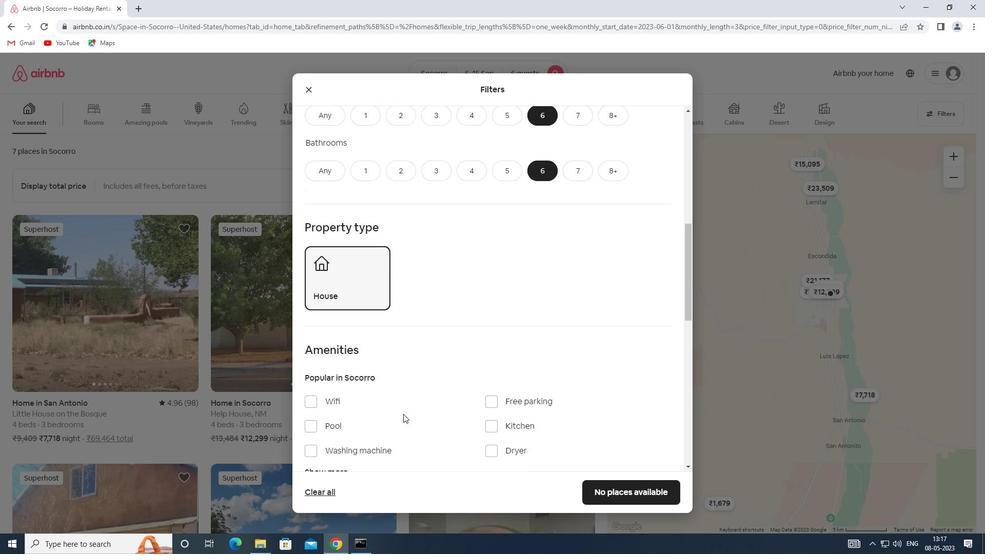 
Action: Mouse moved to (403, 414)
Screenshot: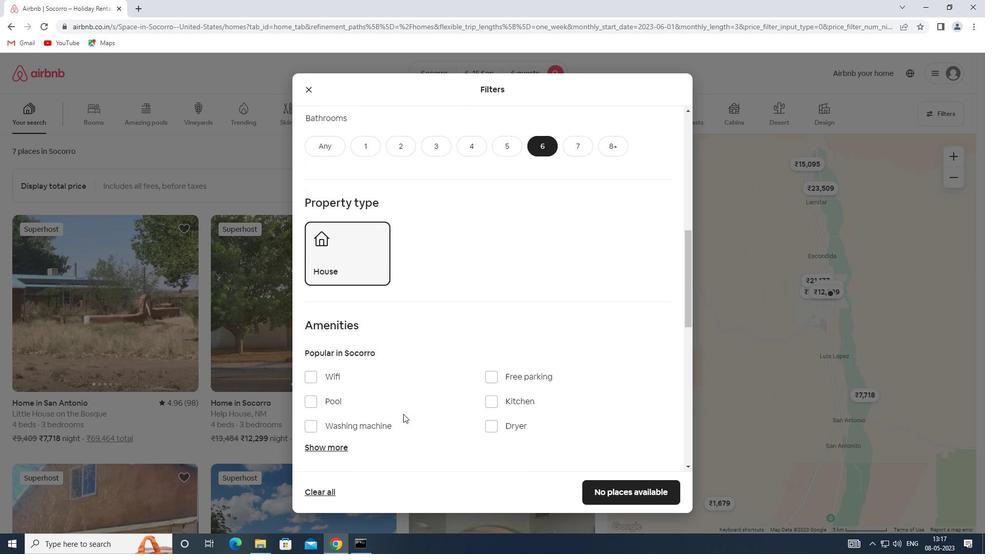 
Action: Mouse scrolled (403, 413) with delta (0, 0)
Screenshot: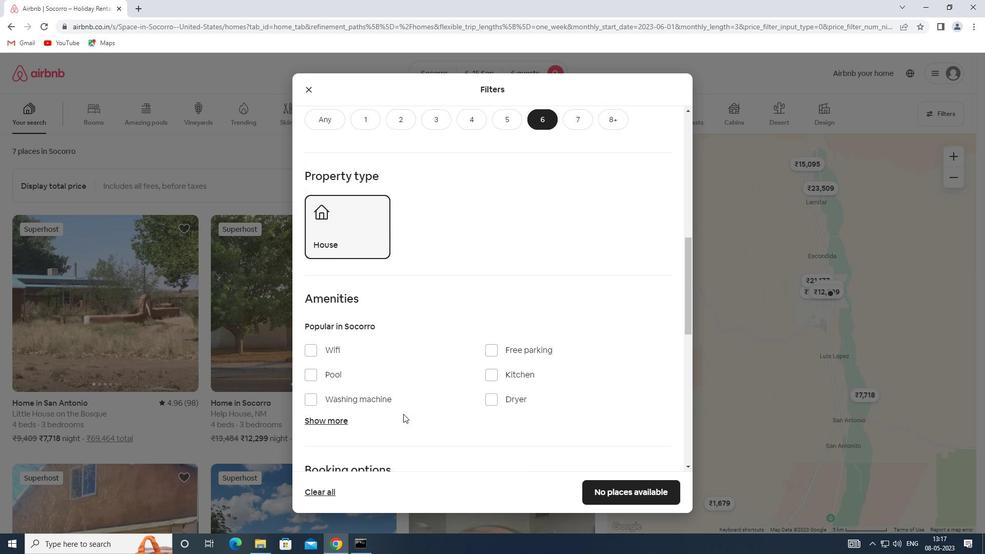 
Action: Mouse moved to (325, 371)
Screenshot: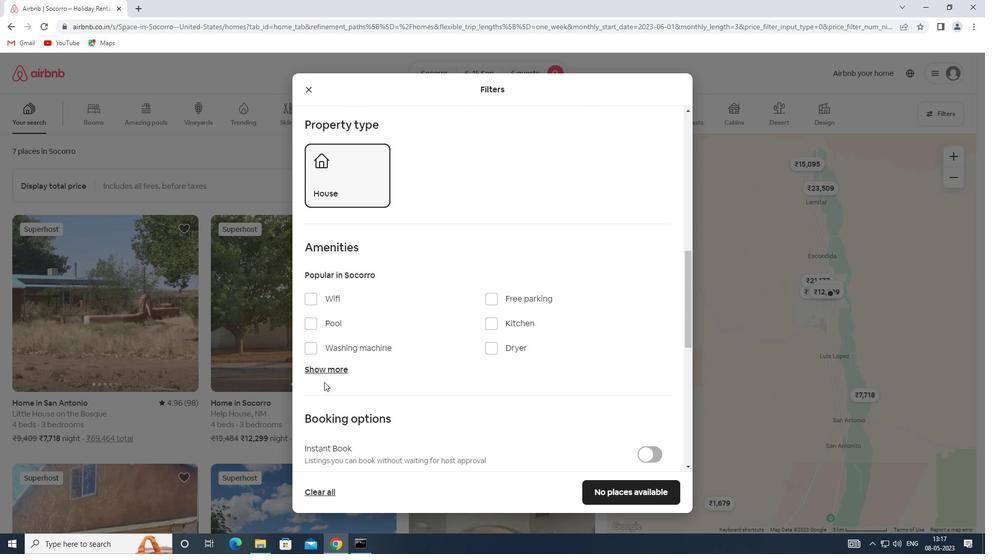 
Action: Mouse pressed left at (325, 371)
Screenshot: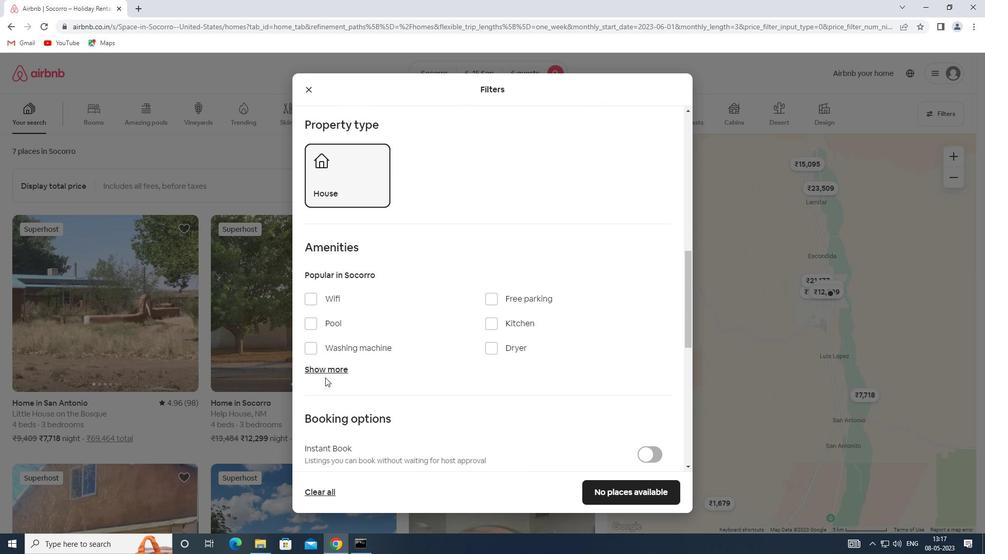 
Action: Mouse moved to (309, 298)
Screenshot: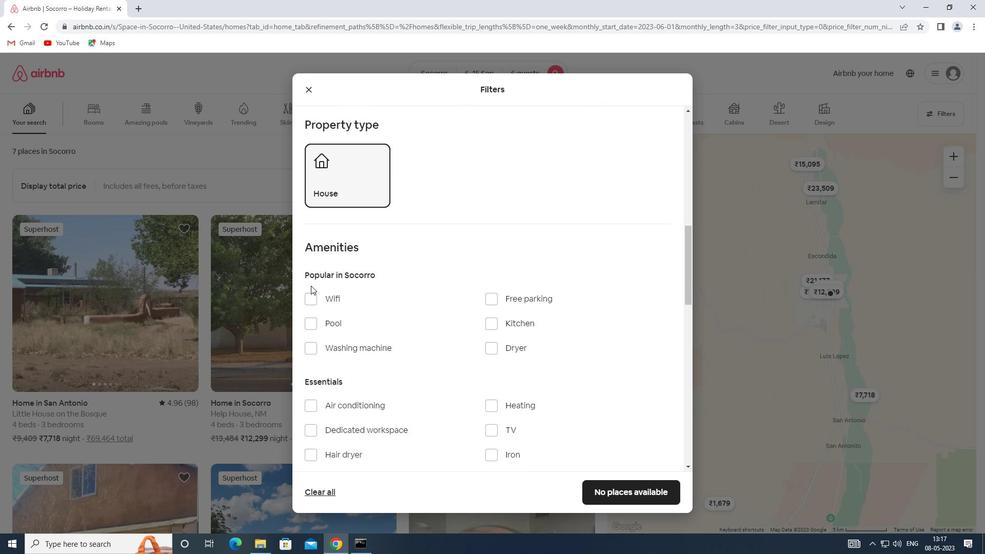 
Action: Mouse pressed left at (309, 298)
Screenshot: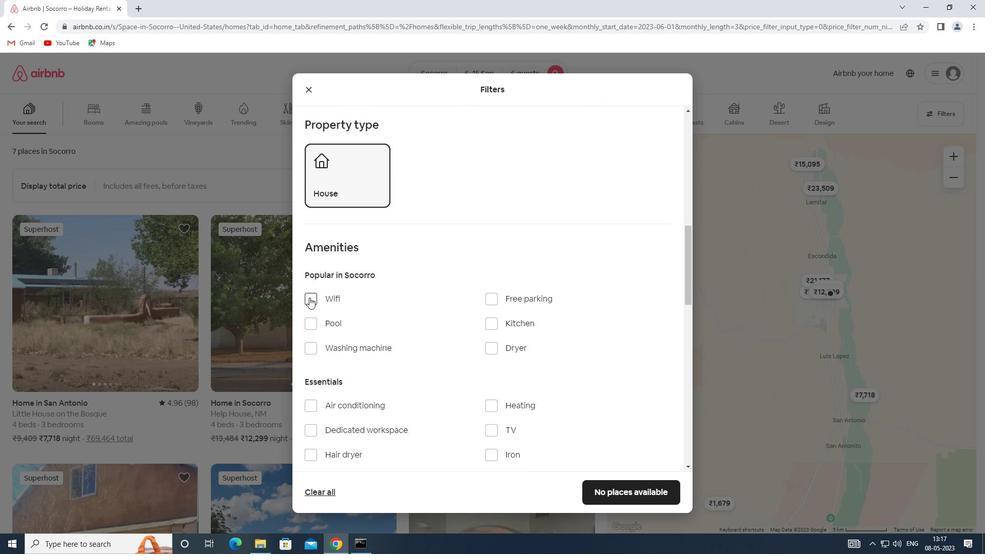 
Action: Mouse moved to (494, 430)
Screenshot: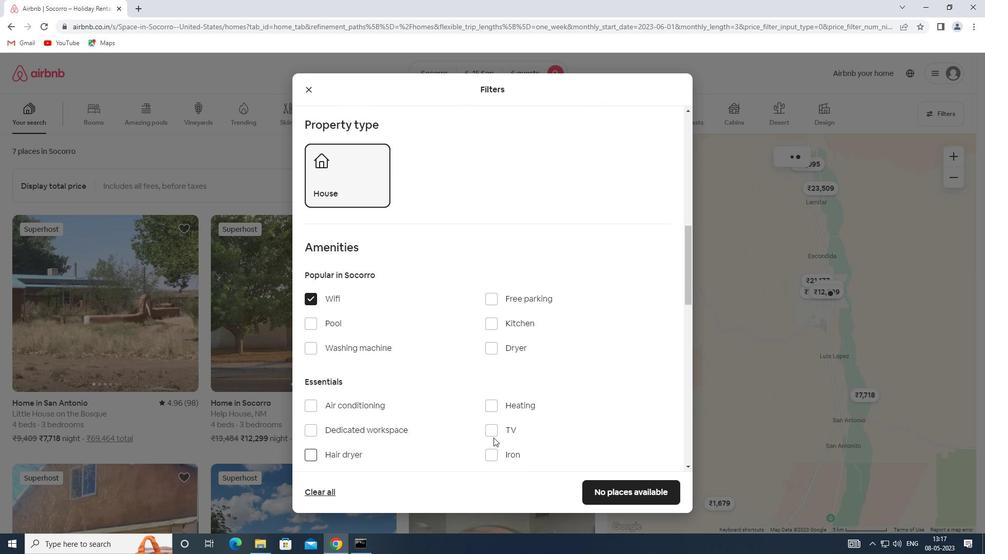
Action: Mouse pressed left at (494, 430)
Screenshot: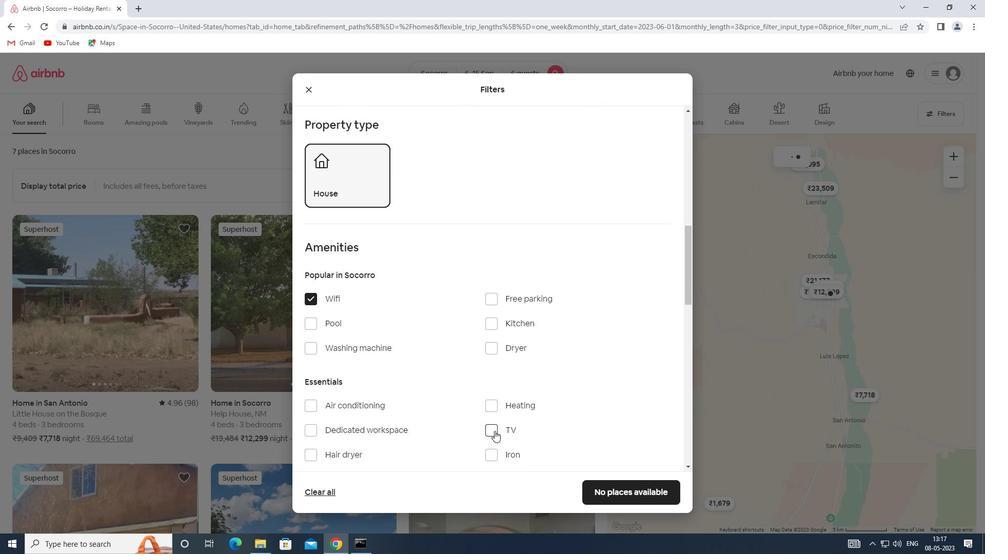 
Action: Mouse moved to (492, 300)
Screenshot: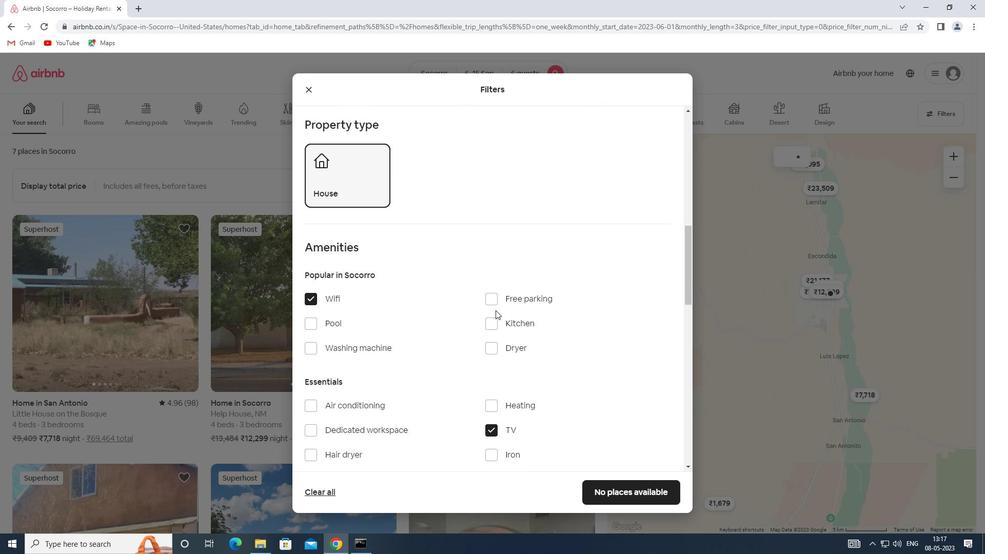 
Action: Mouse pressed left at (492, 300)
Screenshot: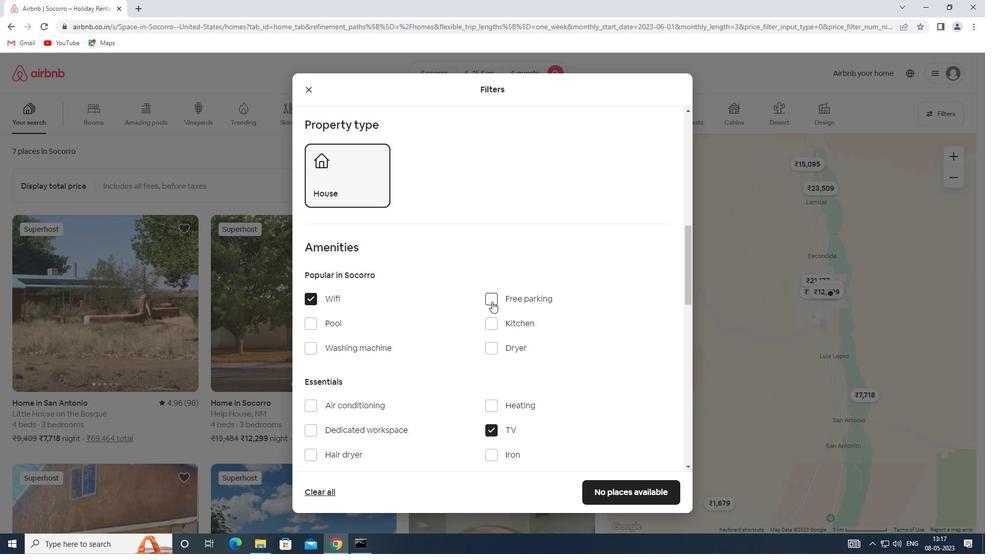 
Action: Mouse moved to (441, 390)
Screenshot: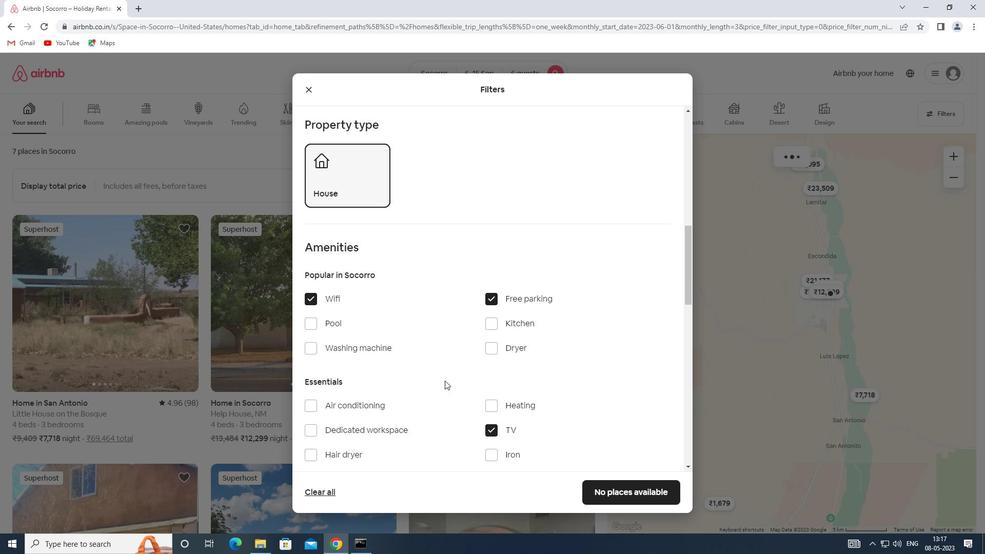 
Action: Mouse scrolled (441, 389) with delta (0, 0)
Screenshot: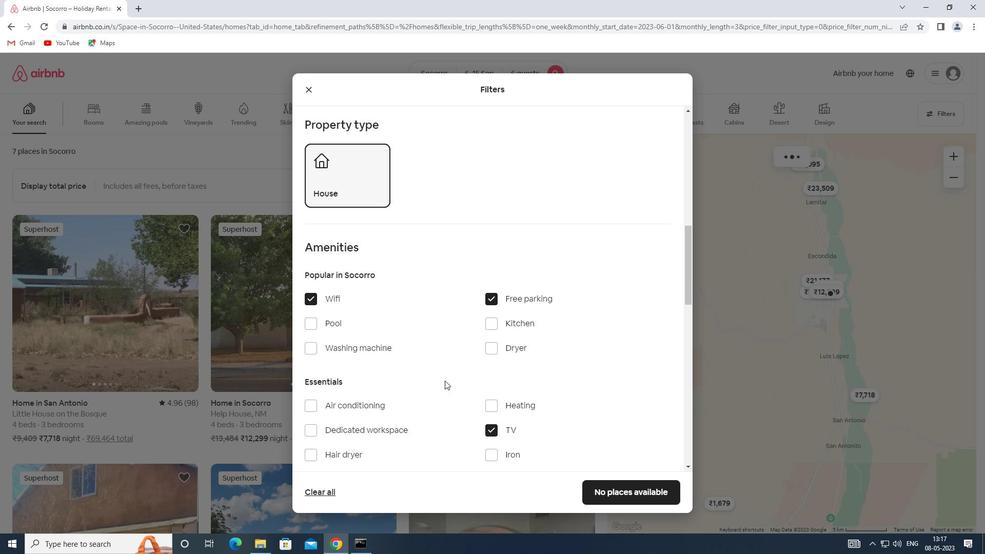 
Action: Mouse scrolled (441, 389) with delta (0, 0)
Screenshot: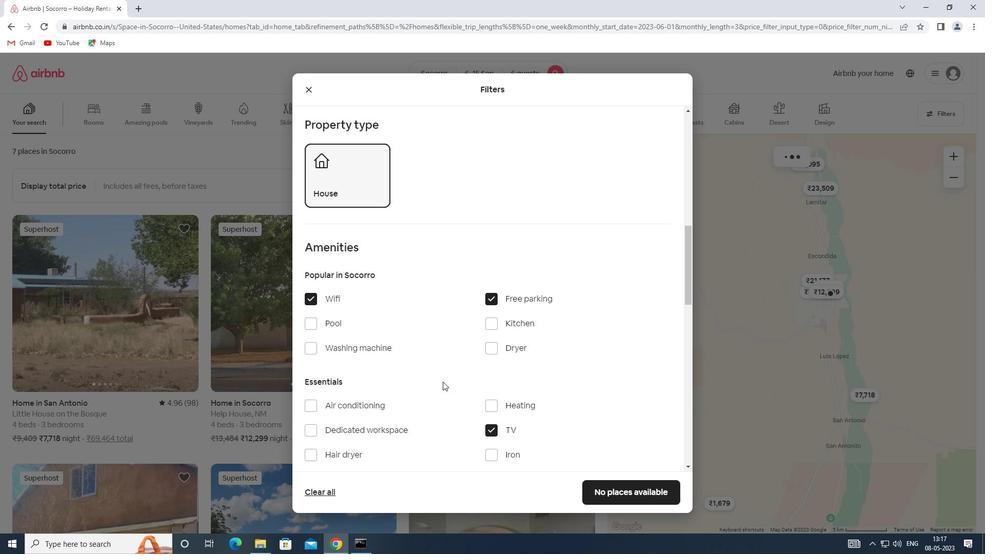 
Action: Mouse moved to (439, 393)
Screenshot: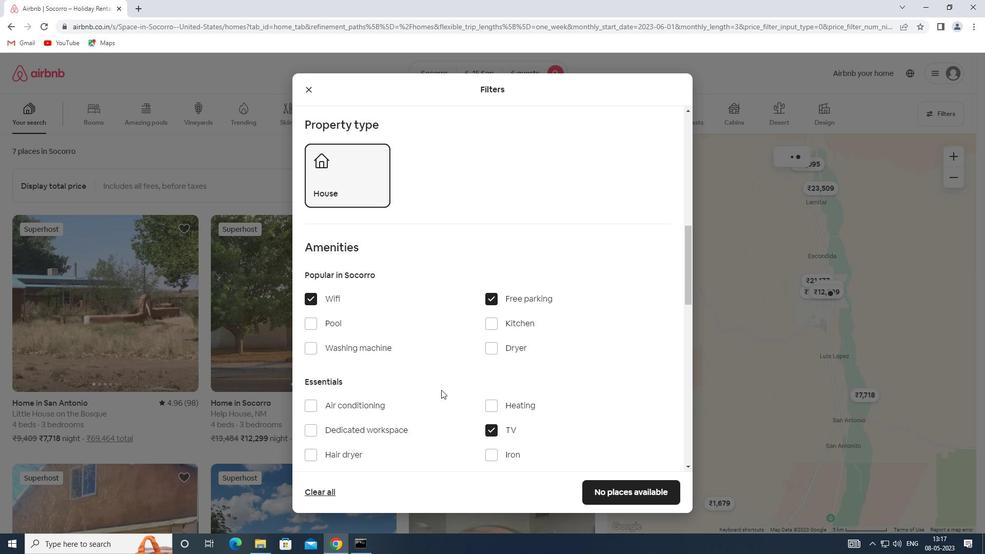 
Action: Mouse scrolled (439, 393) with delta (0, 0)
Screenshot: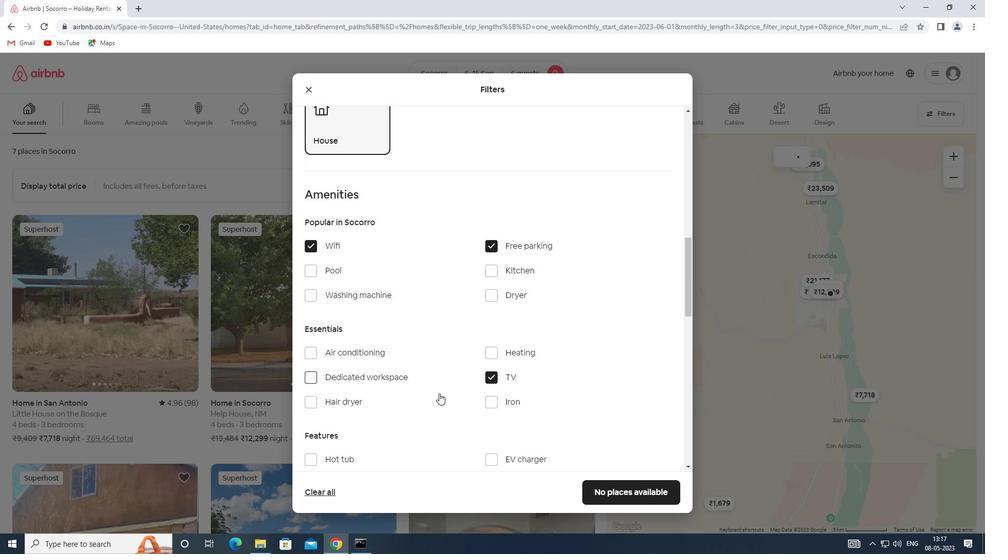 
Action: Mouse scrolled (439, 393) with delta (0, 0)
Screenshot: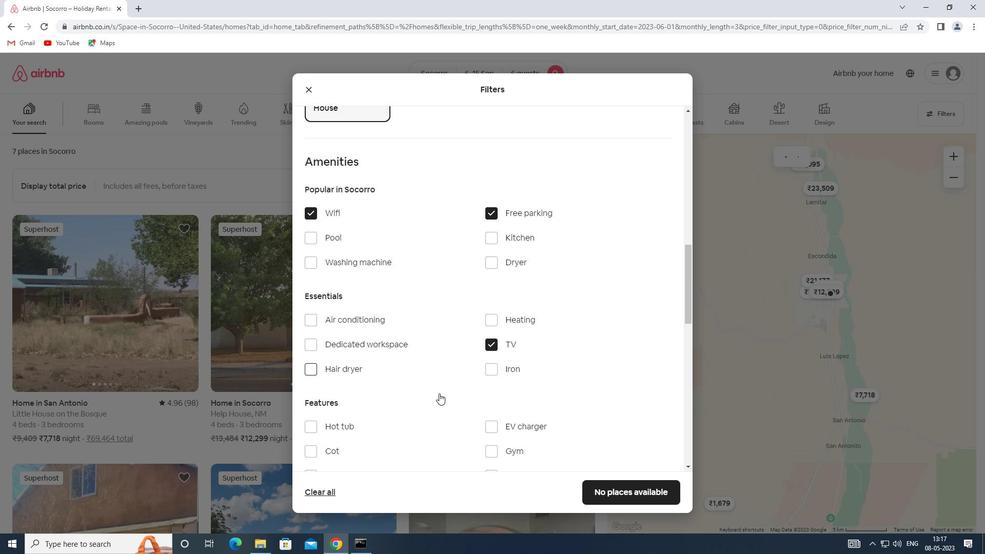 
Action: Mouse moved to (493, 332)
Screenshot: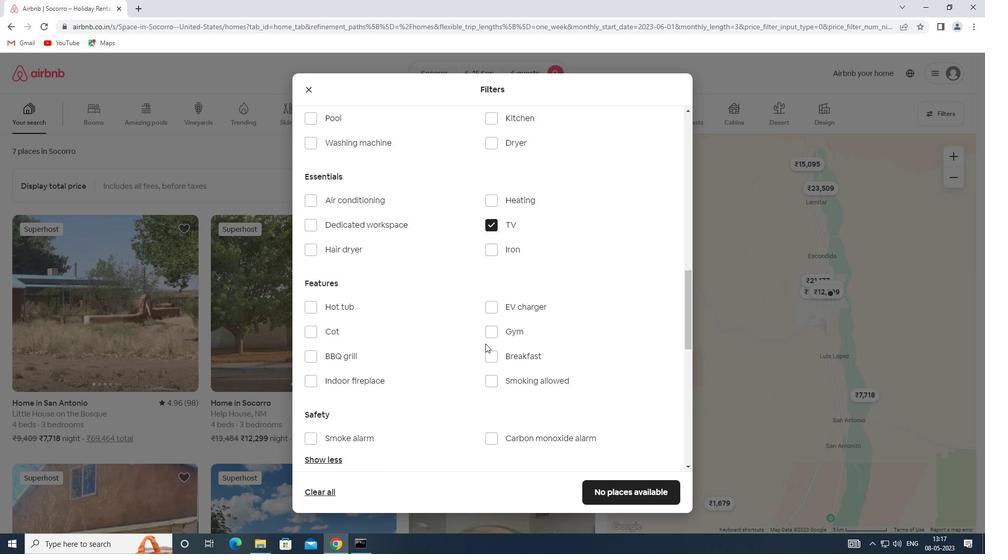 
Action: Mouse pressed left at (493, 332)
Screenshot: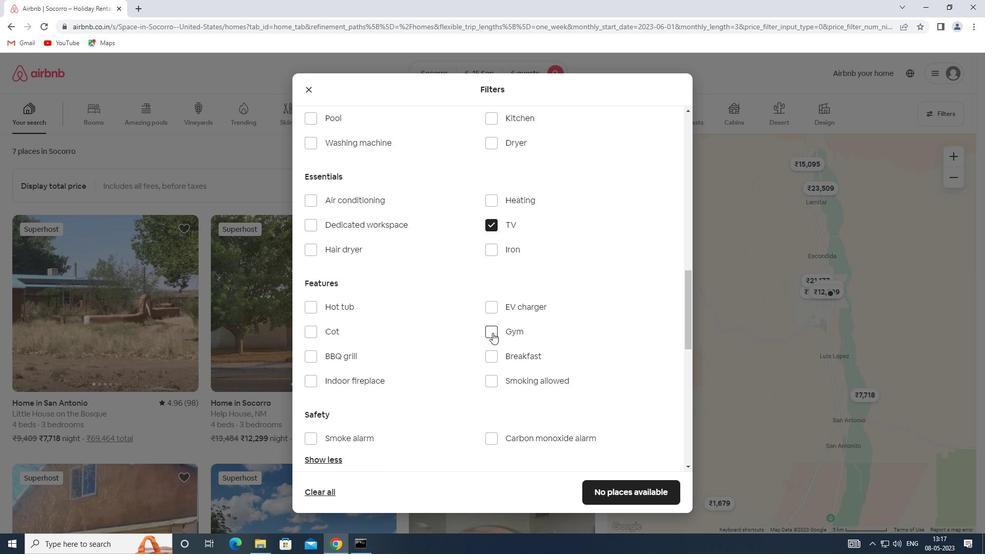 
Action: Mouse moved to (486, 358)
Screenshot: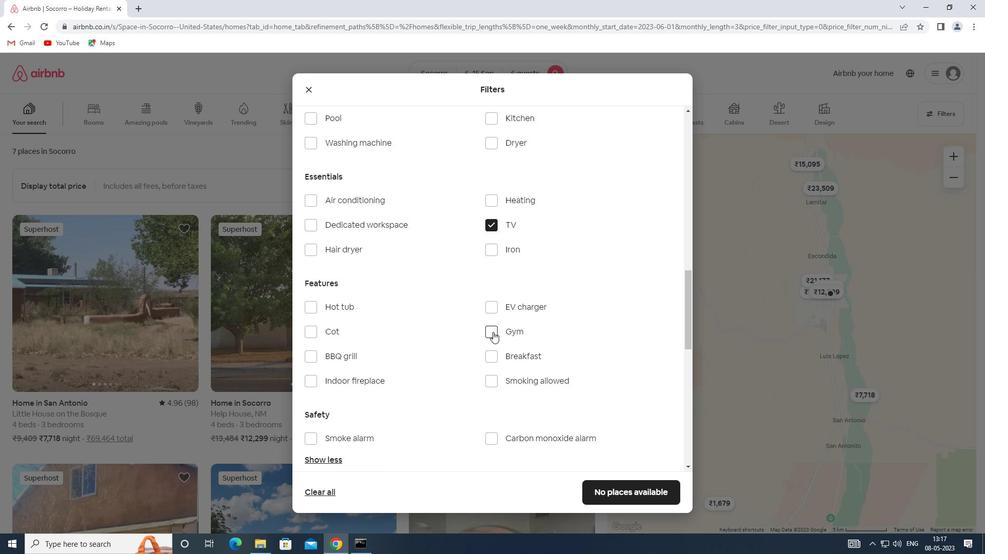 
Action: Mouse pressed left at (486, 358)
Screenshot: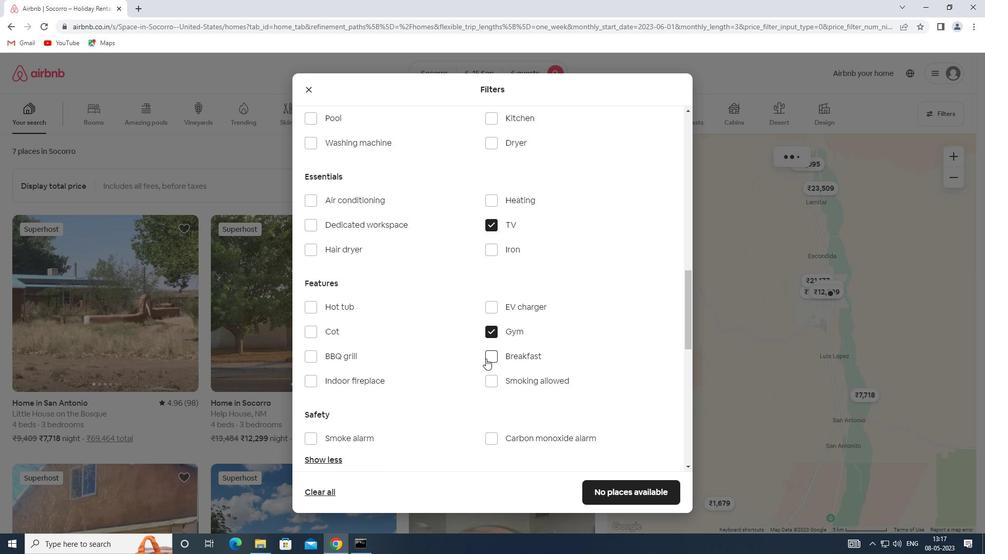 
Action: Mouse scrolled (486, 358) with delta (0, 0)
Screenshot: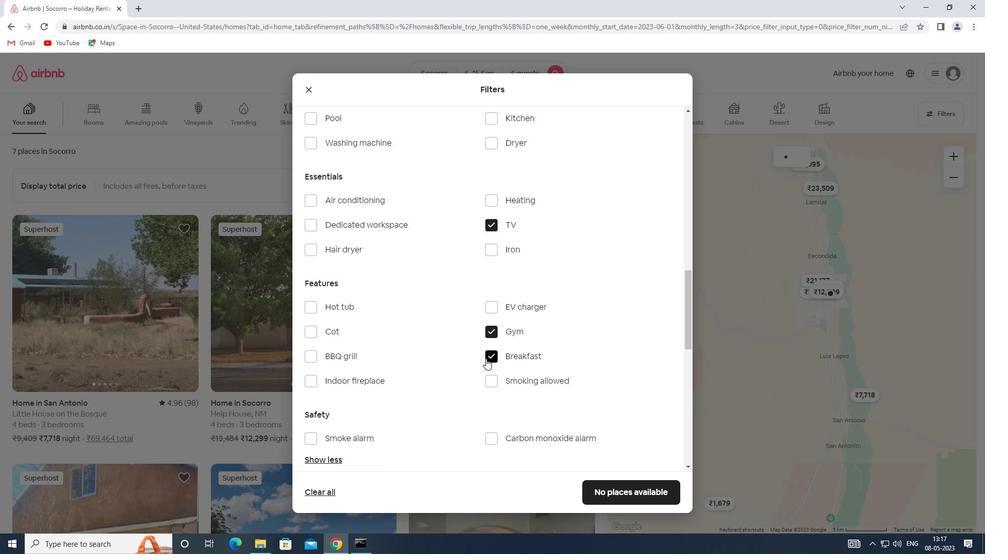 
Action: Mouse scrolled (486, 358) with delta (0, 0)
Screenshot: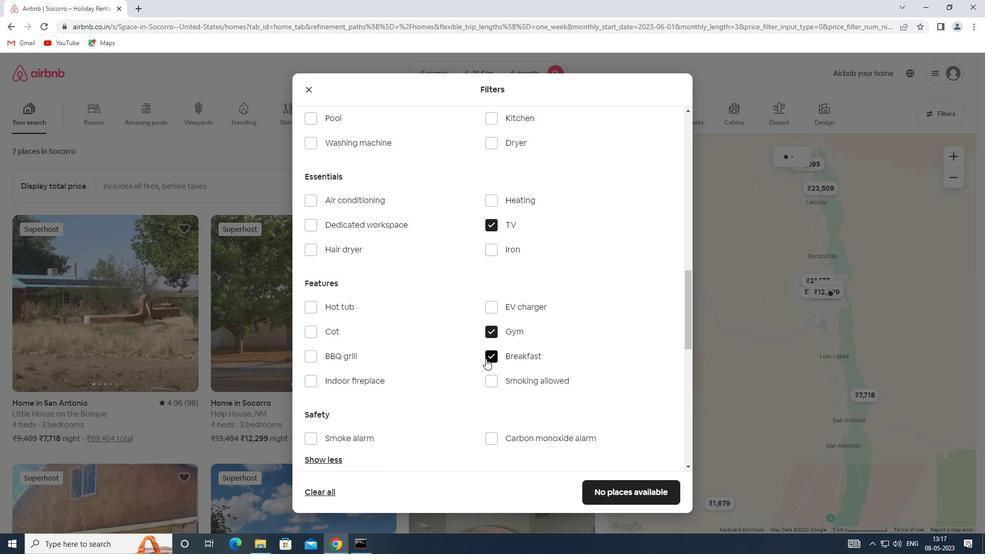 
Action: Mouse scrolled (486, 358) with delta (0, 0)
Screenshot: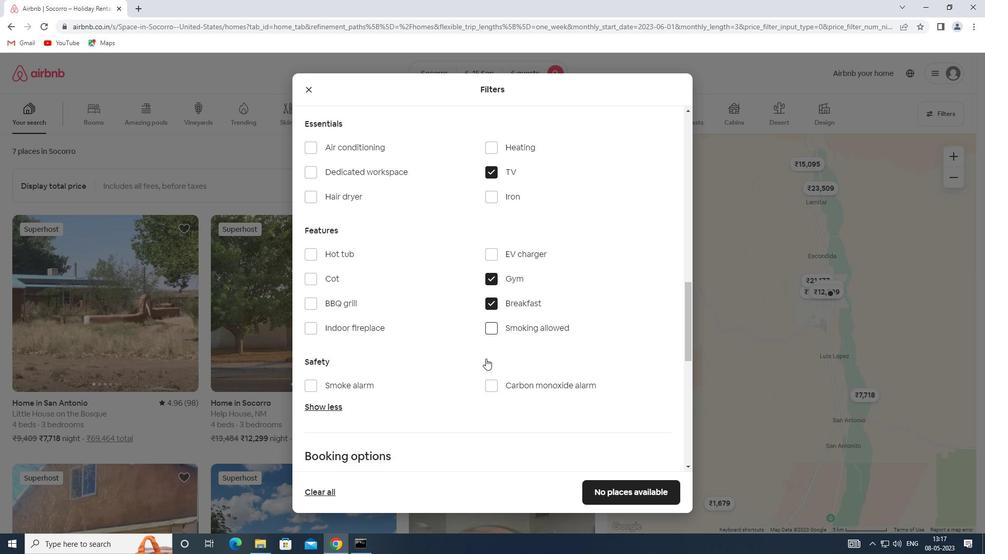 
Action: Mouse scrolled (486, 358) with delta (0, 0)
Screenshot: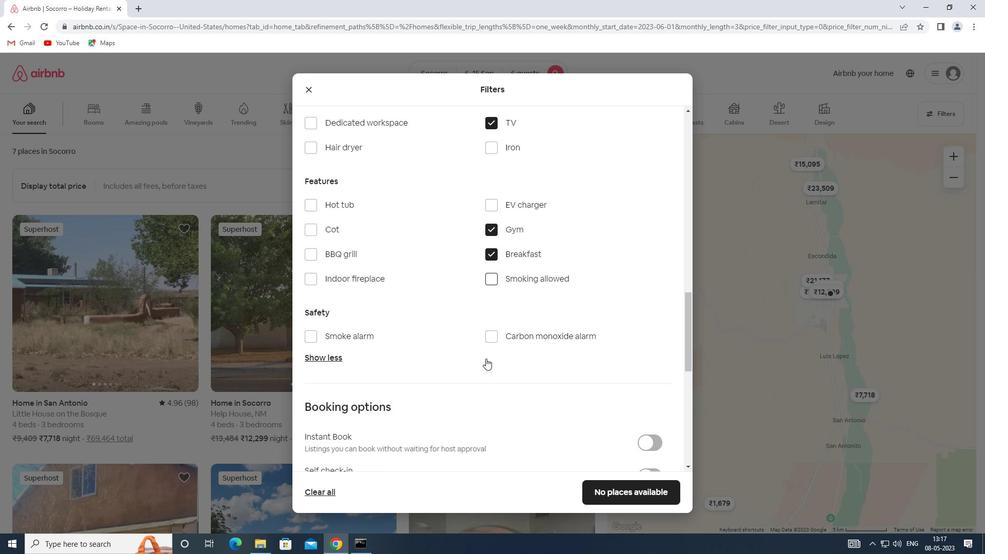 
Action: Mouse scrolled (486, 358) with delta (0, 0)
Screenshot: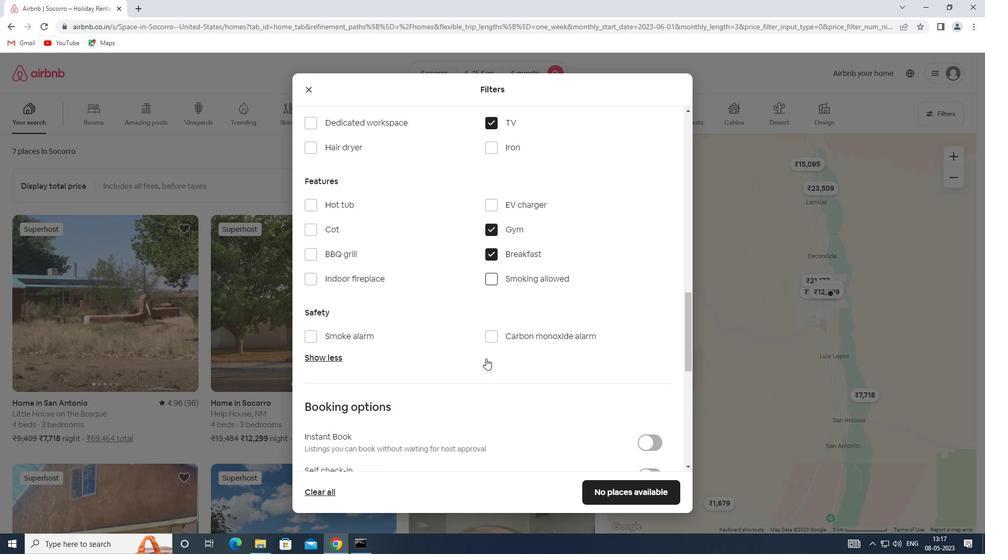 
Action: Mouse moved to (649, 322)
Screenshot: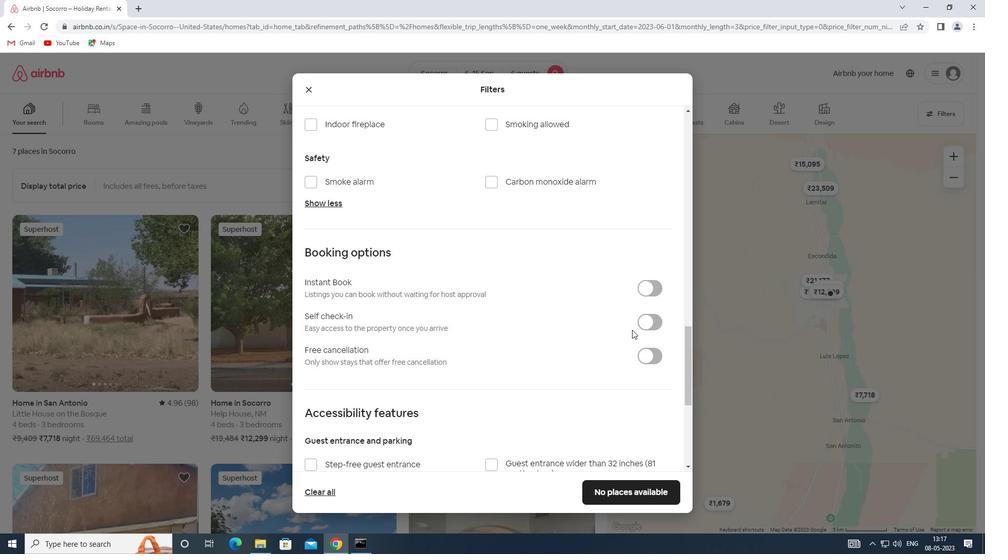 
Action: Mouse pressed left at (649, 322)
Screenshot: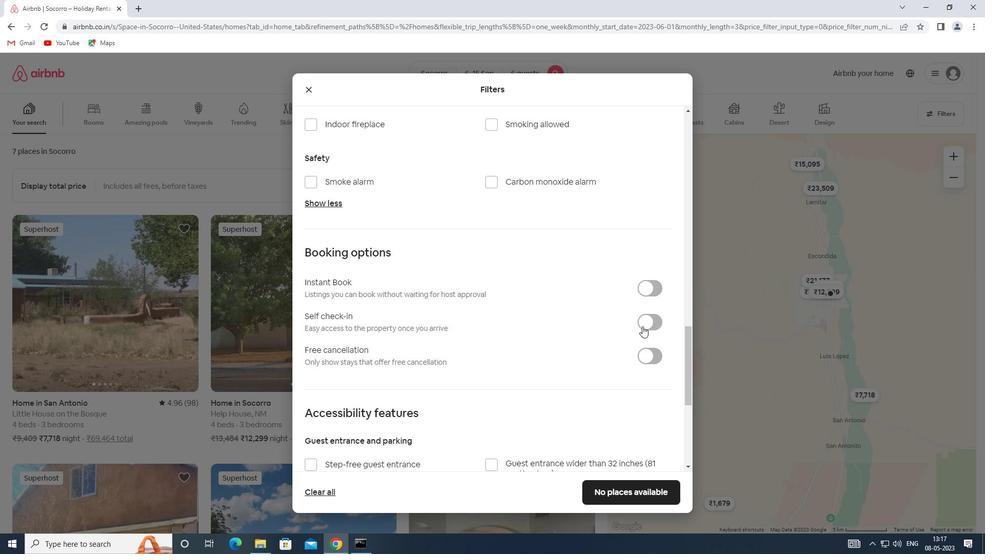 
Action: Mouse moved to (379, 386)
Screenshot: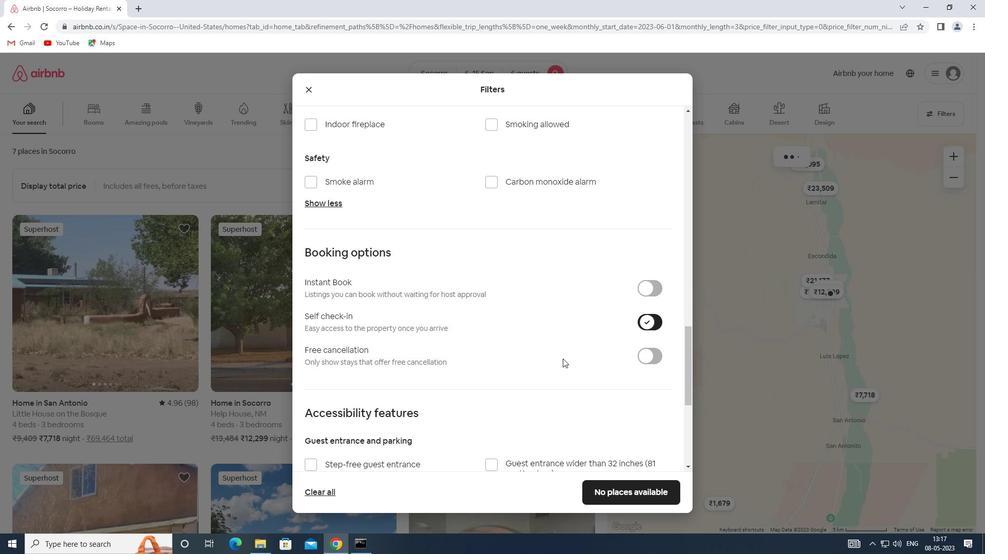 
Action: Mouse scrolled (379, 386) with delta (0, 0)
Screenshot: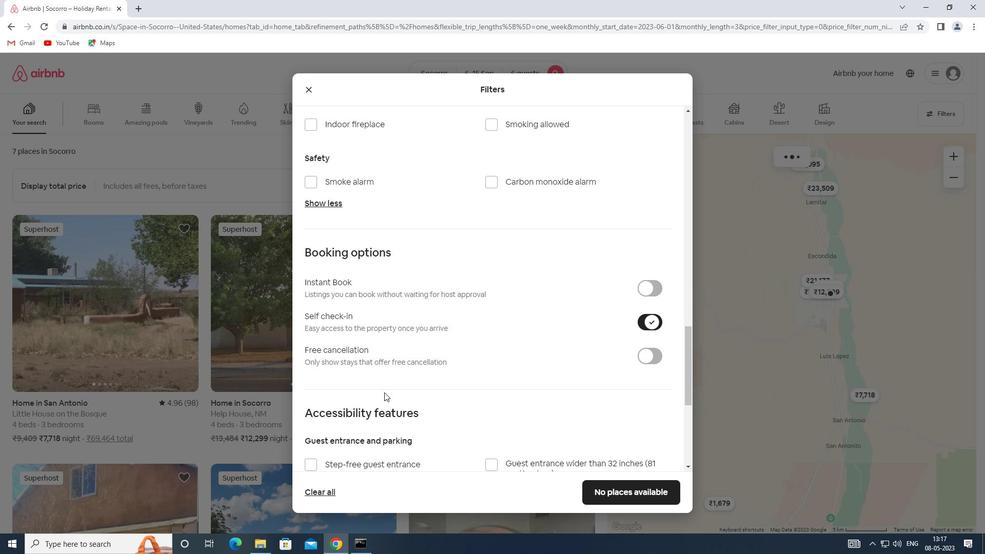 
Action: Mouse scrolled (379, 386) with delta (0, 0)
Screenshot: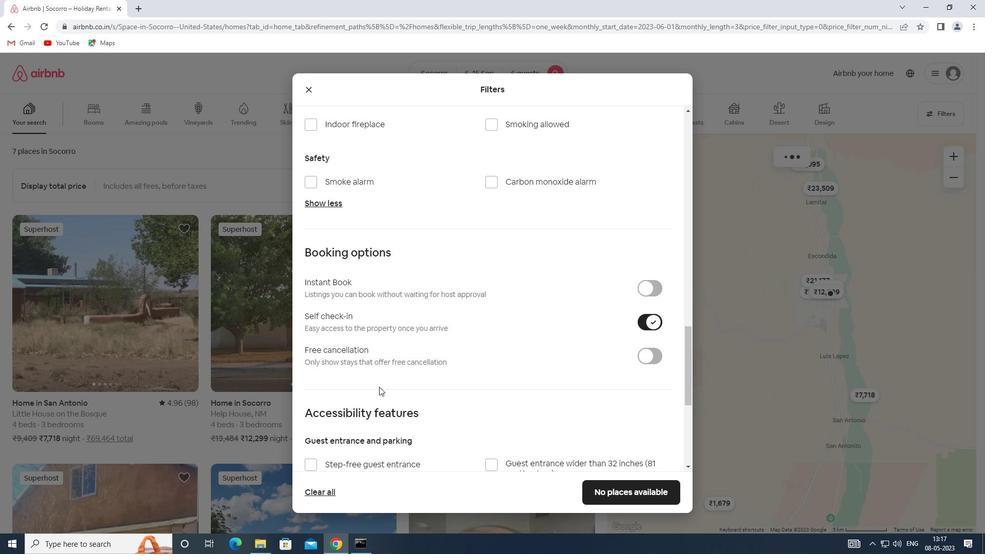 
Action: Mouse scrolled (379, 386) with delta (0, 0)
Screenshot: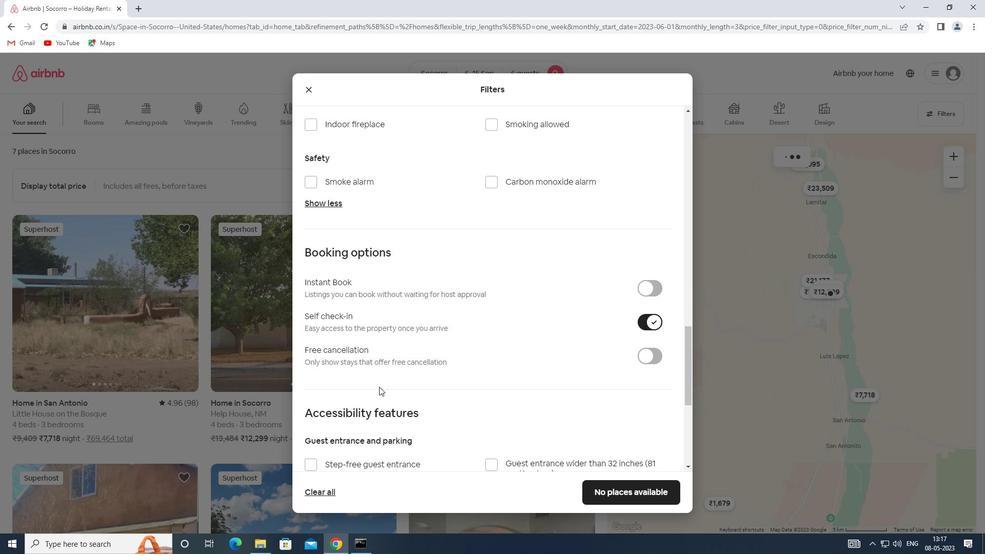 
Action: Mouse scrolled (379, 386) with delta (0, 0)
Screenshot: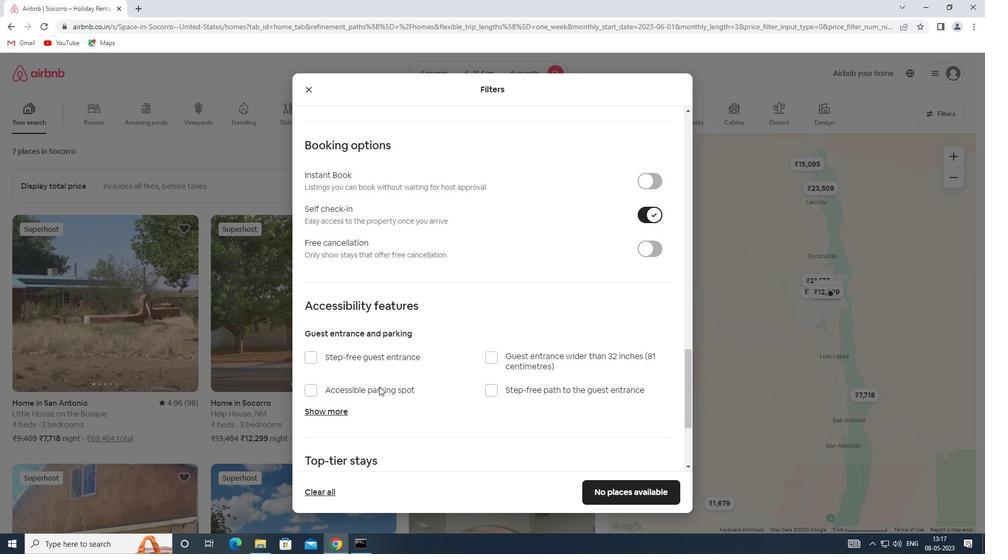 
Action: Mouse scrolled (379, 386) with delta (0, 0)
Screenshot: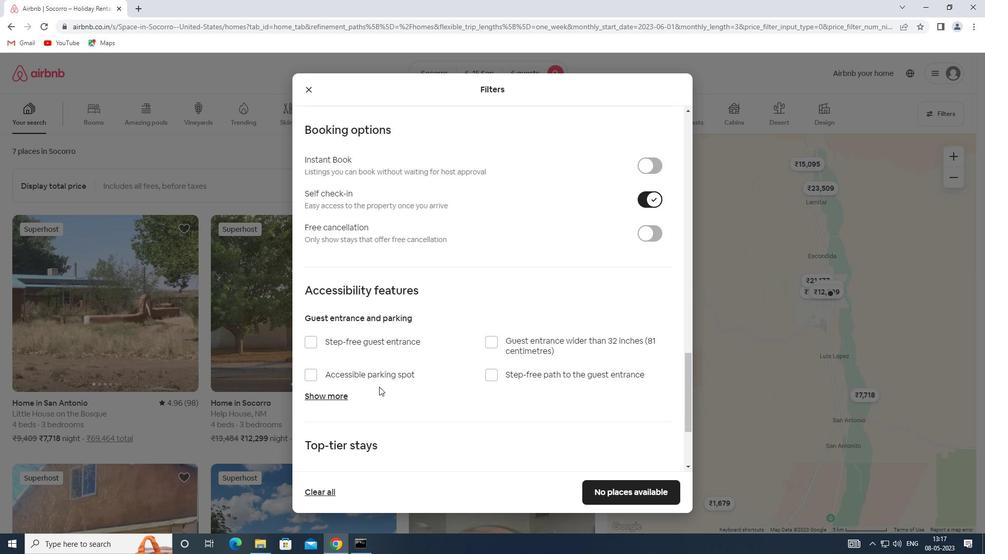 
Action: Mouse scrolled (379, 386) with delta (0, 0)
Screenshot: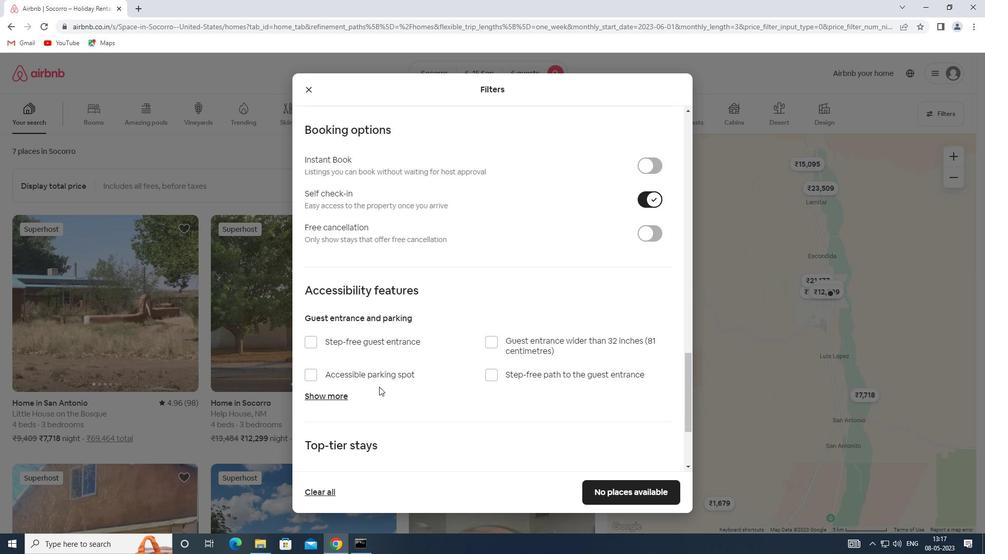 
Action: Mouse moved to (308, 442)
Screenshot: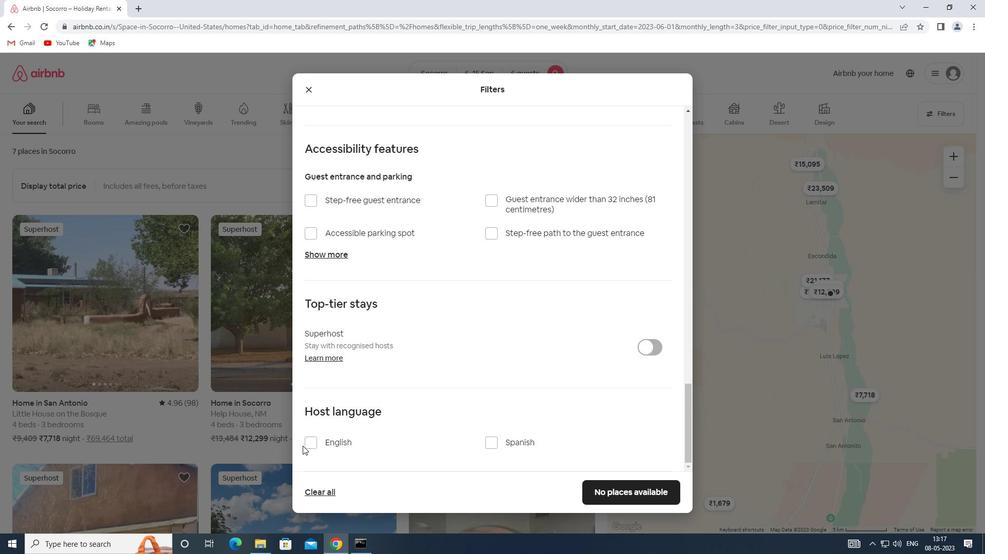 
Action: Mouse pressed left at (308, 442)
Screenshot: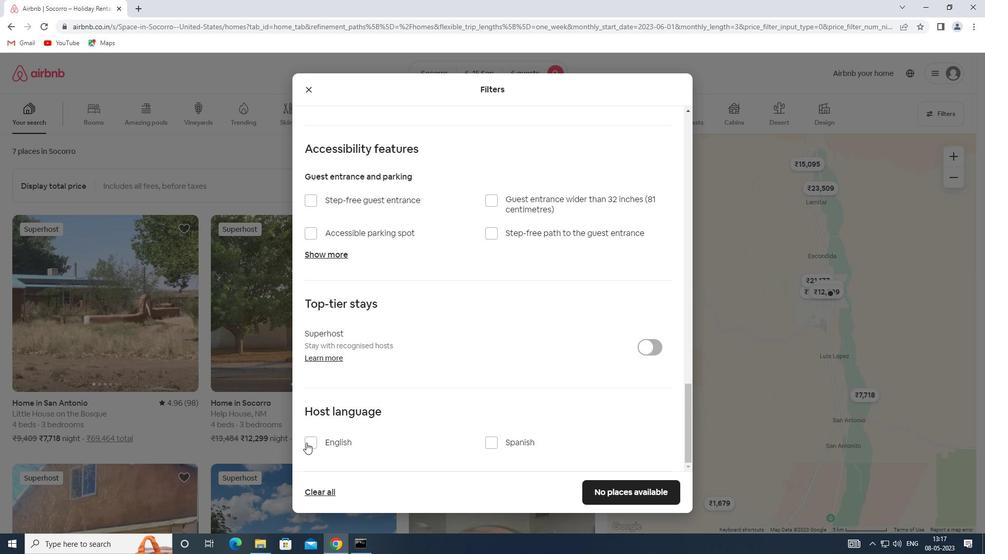
Action: Mouse moved to (636, 493)
Screenshot: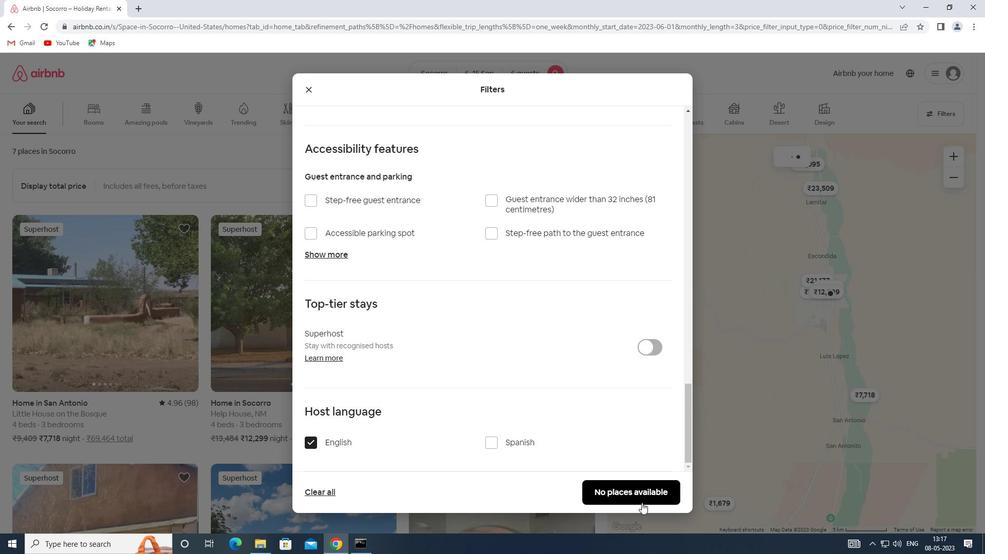 
Action: Mouse pressed left at (636, 493)
Screenshot: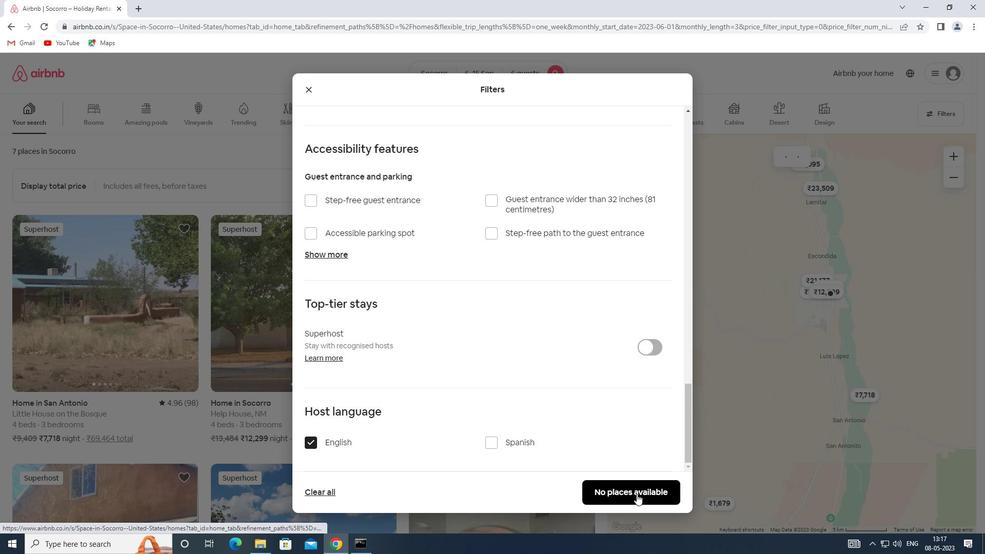 
